 Task: Add an event with the title Marketing Campaign Execution and Performance Evaluation, date '2024/03/28', time 7:30 AM to 9:30 AMand add a description: The AGM will conclude with a summary of the key outcomes, decisions, and action points discussed during the meeting. It will also provide a glimpse into the organization's strategic priorities and initiatives for the upcoming year. Attendees will leave with a clear understanding of the organization's performance, direction, and the shared commitment to its success.Select event color  Blueberry . Add location for the event as: 456 Reina Sofia Museum, Madrid, Spain, logged in from the account softage.5@softage.netand send the event invitation to softage.9@softage.net and softage.10@softage.net. Set a reminder for the event Daily
Action: Mouse moved to (40, 118)
Screenshot: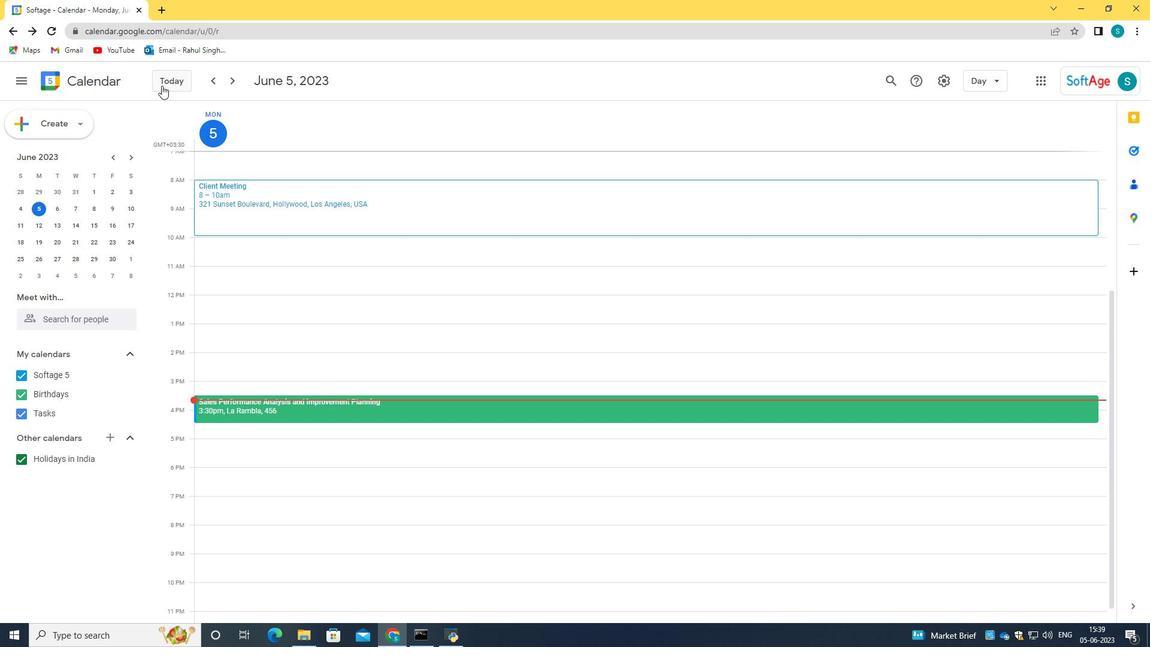 
Action: Mouse pressed left at (40, 118)
Screenshot: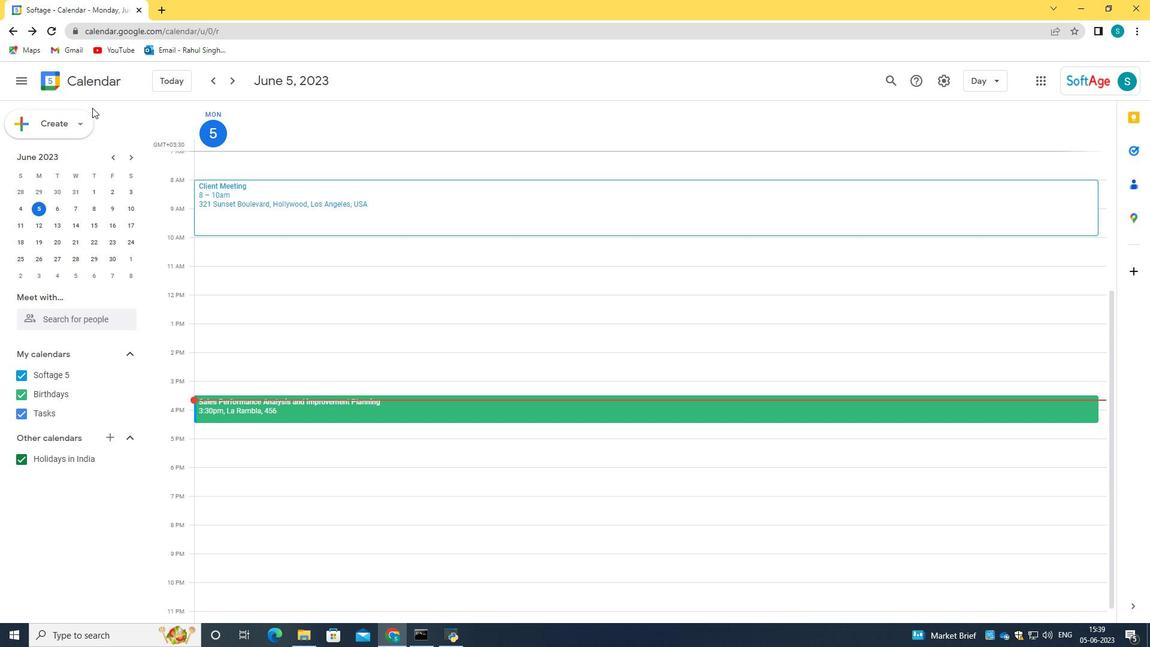 
Action: Mouse moved to (42, 130)
Screenshot: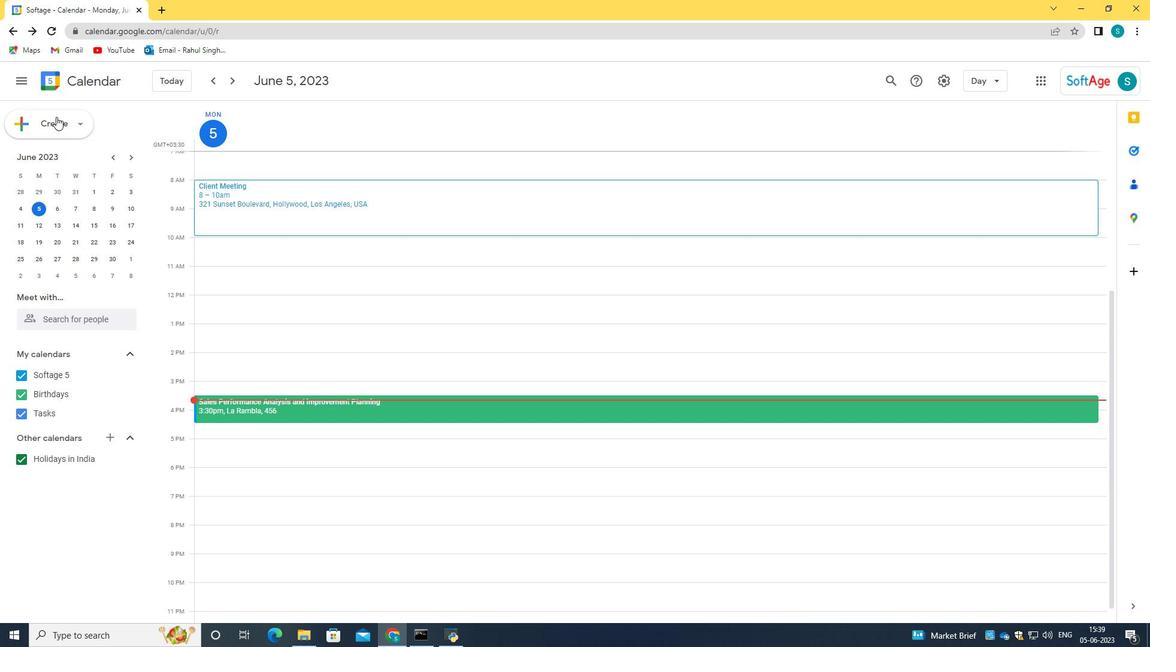 
Action: Mouse pressed left at (42, 130)
Screenshot: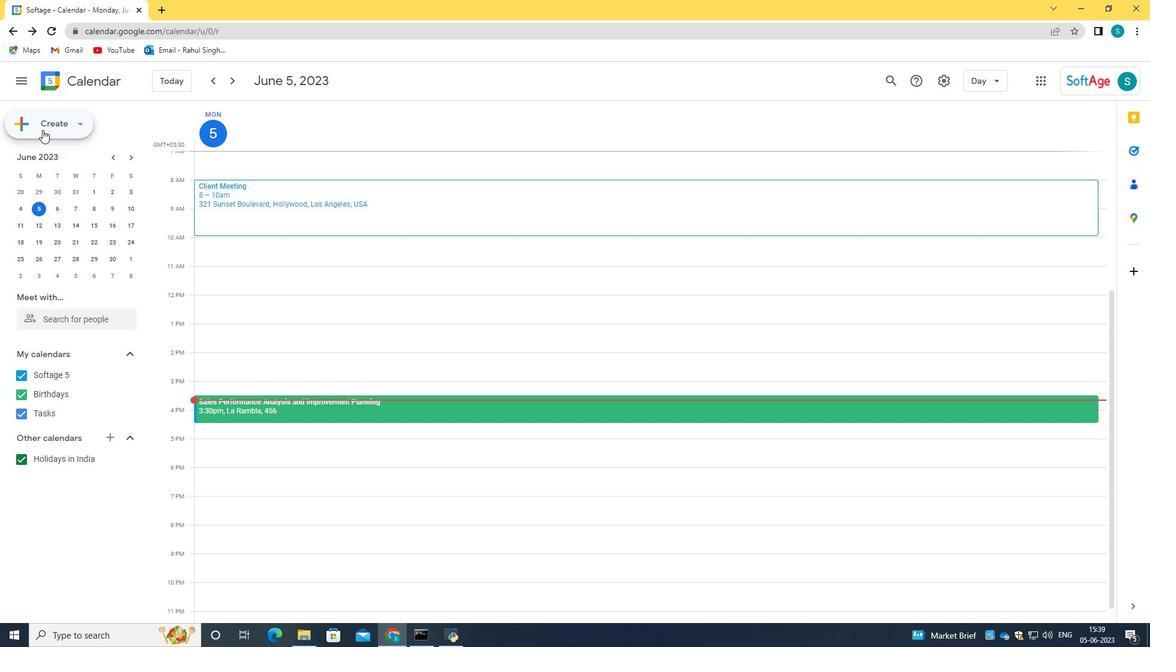 
Action: Mouse moved to (64, 161)
Screenshot: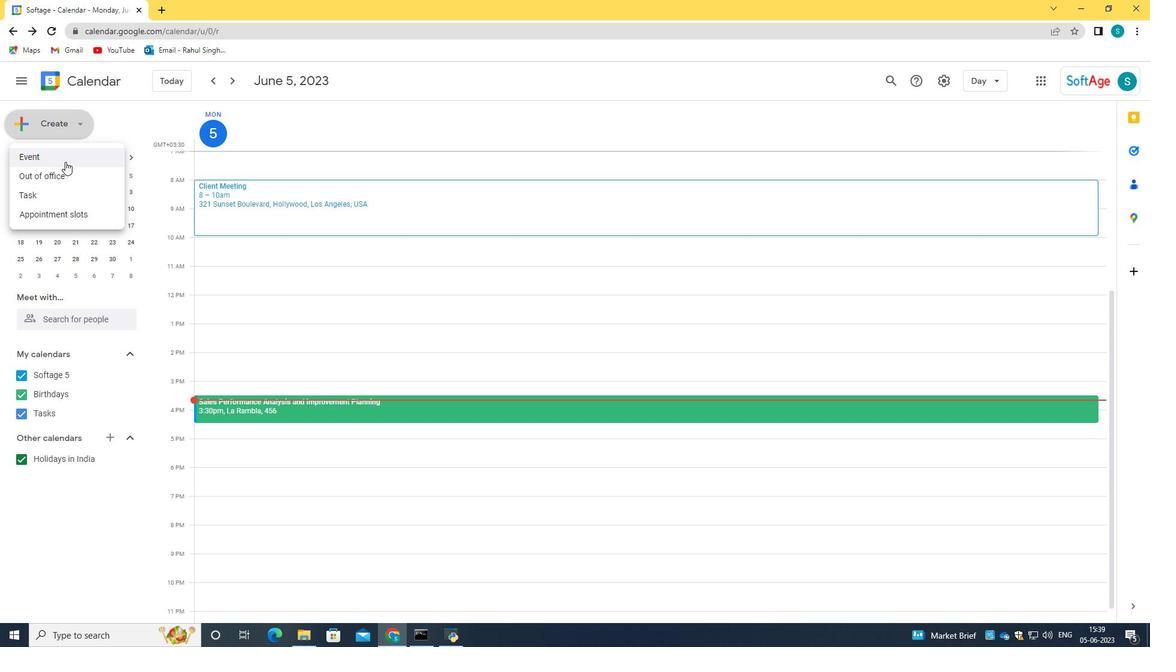 
Action: Mouse pressed left at (64, 161)
Screenshot: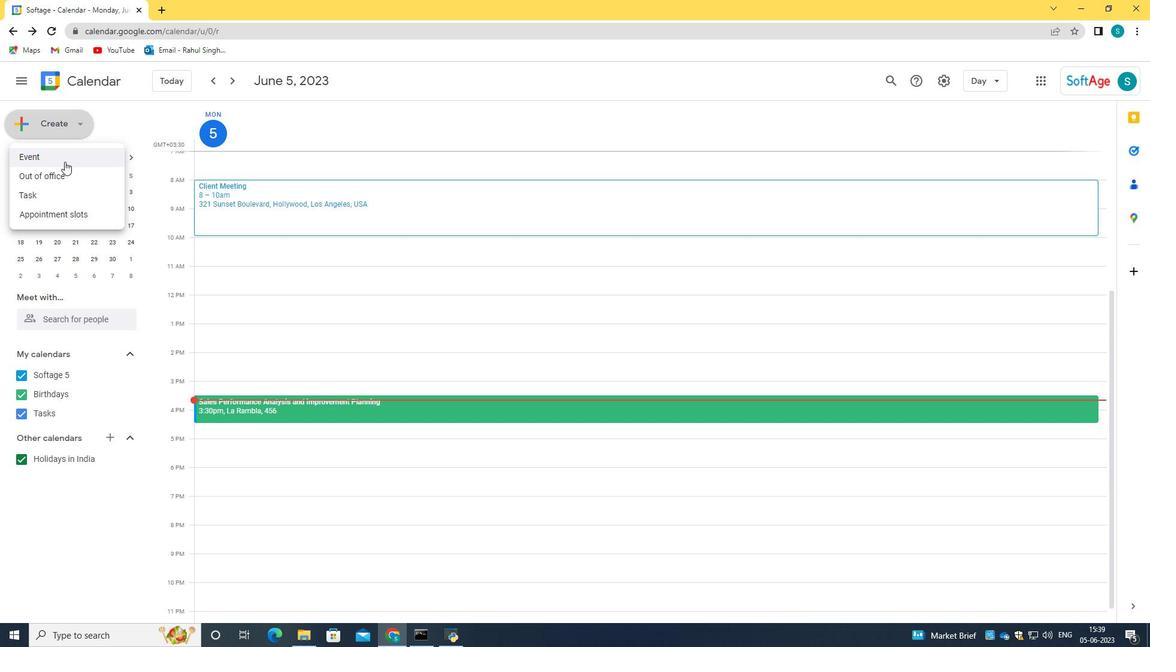 
Action: Mouse moved to (678, 482)
Screenshot: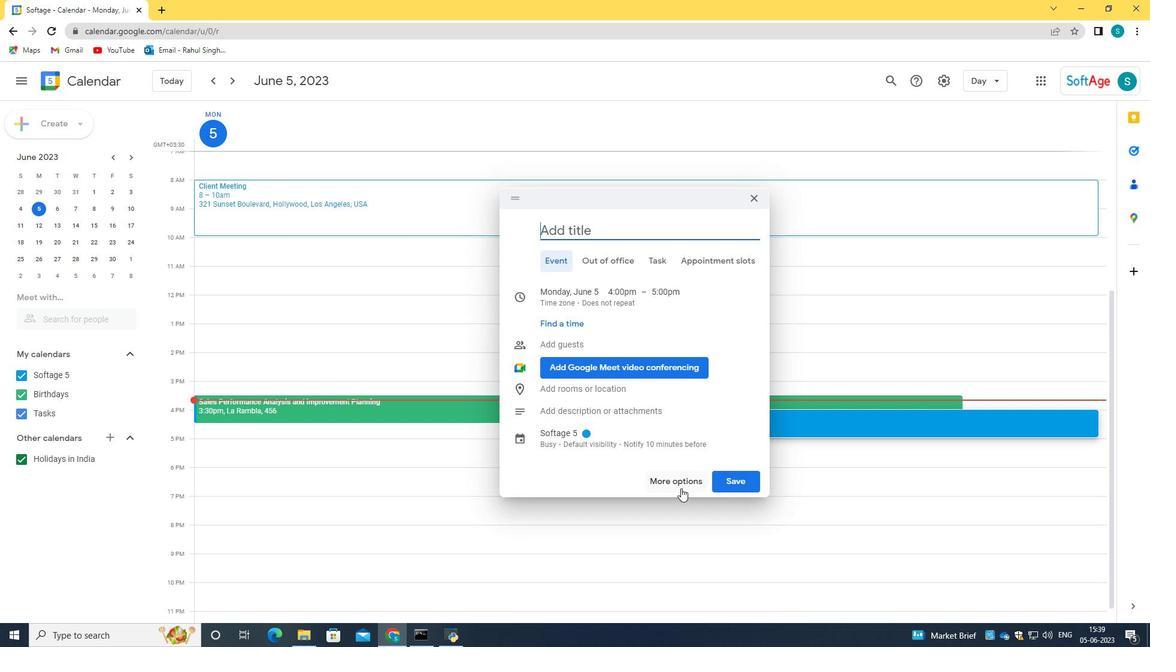 
Action: Mouse pressed left at (678, 482)
Screenshot: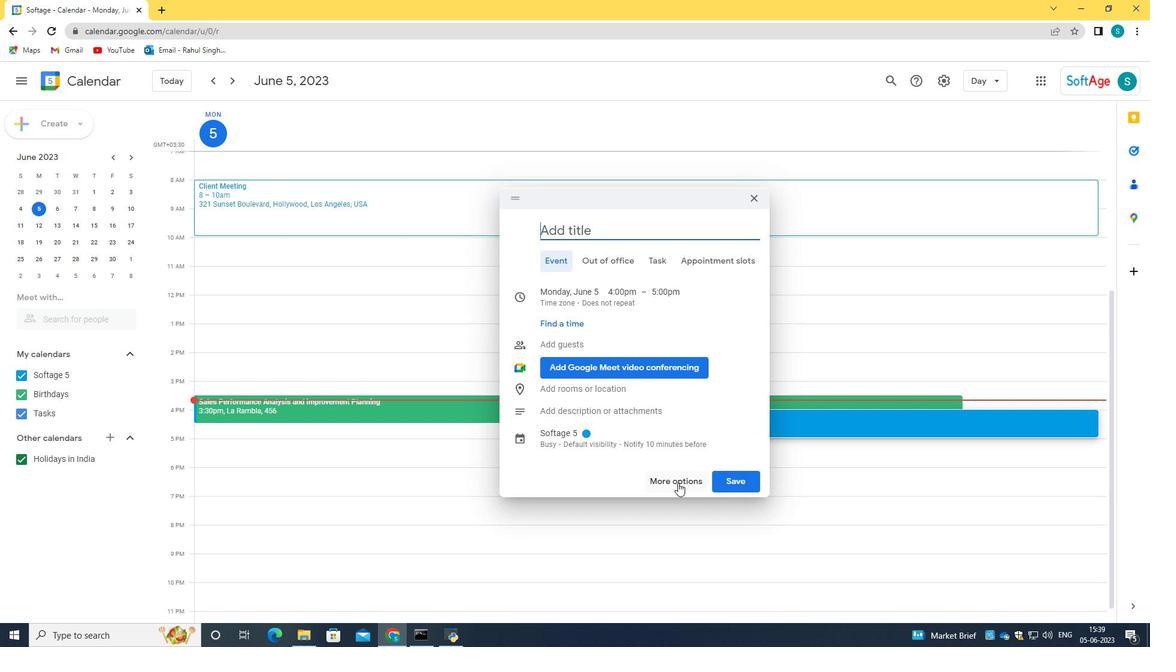 
Action: Mouse moved to (135, 85)
Screenshot: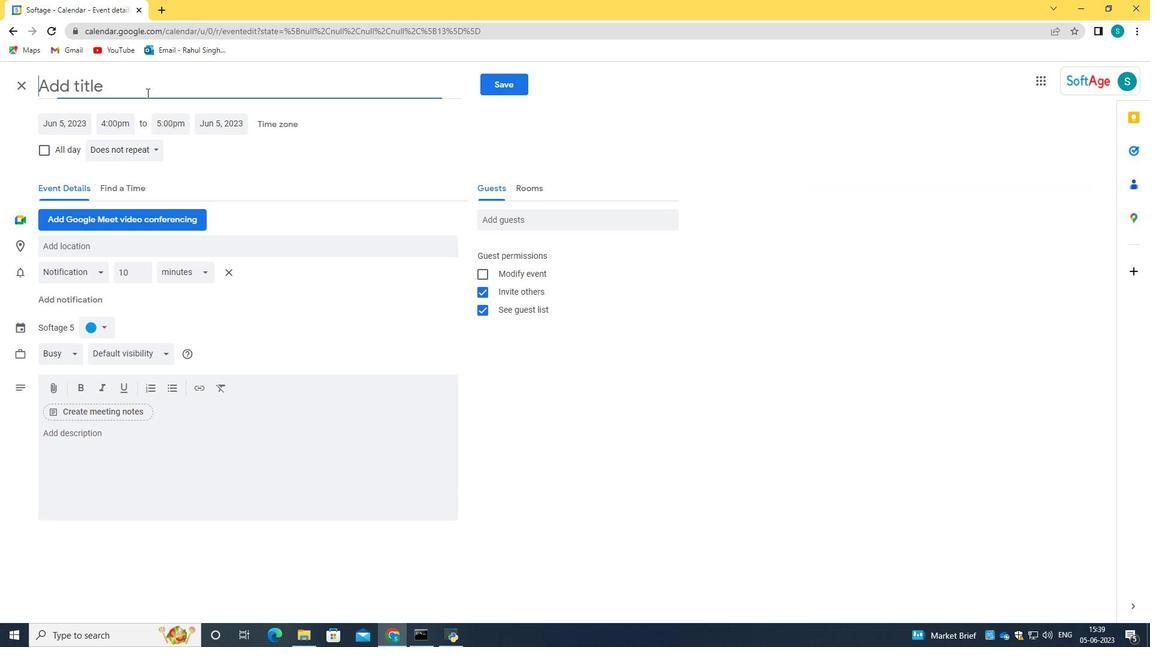 
Action: Mouse pressed left at (135, 85)
Screenshot: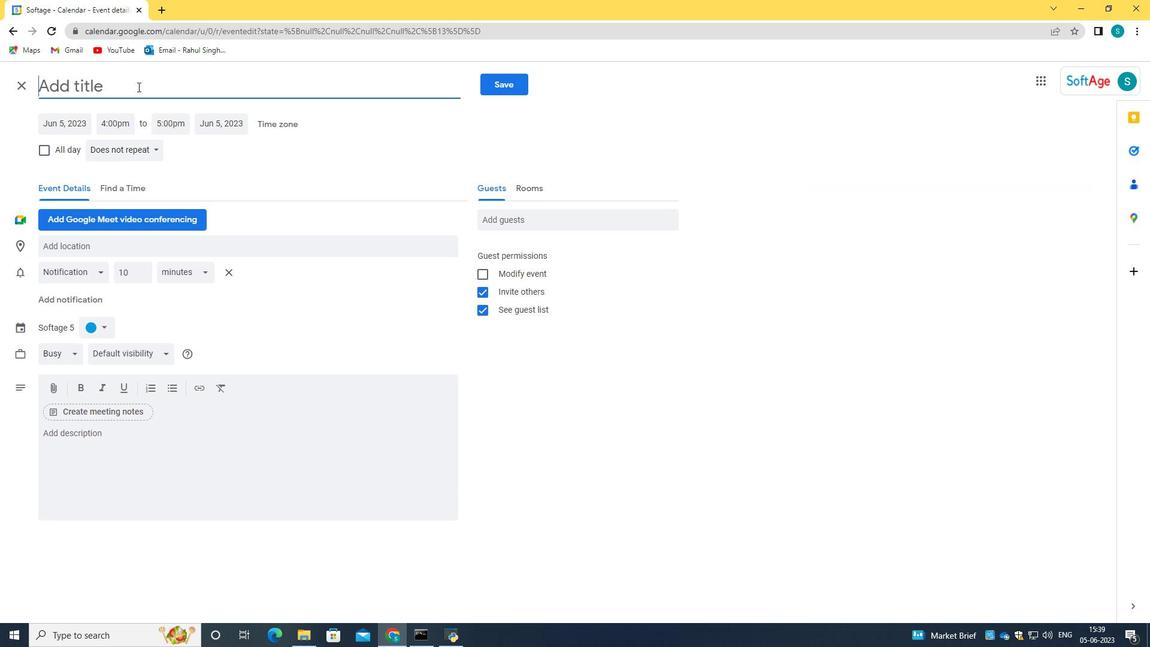 
Action: Key pressed <Key.caps_lock>M<Key.caps_lock>arkett<Key.backspace>ing<Key.space><Key.caps_lock>CAM<Key.backspace><Key.backspace><Key.caps_lock>ampaign<Key.space><Key.caps_lock>E<Key.caps_lock>xecutin<Key.backspace>on<Key.space><Key.caps_lock><Key.caps_lock>and<Key.space><Key.caps_lock>P<Key.caps_lock>erfoem<Key.backspace><Key.backspace>rmacne<Key.space><Key.backspace><Key.backspace><Key.backspace><Key.backspace>c<Key.backspace>nce<Key.space><Key.caps_lock>E<Key.caps_lock>valuation
Screenshot: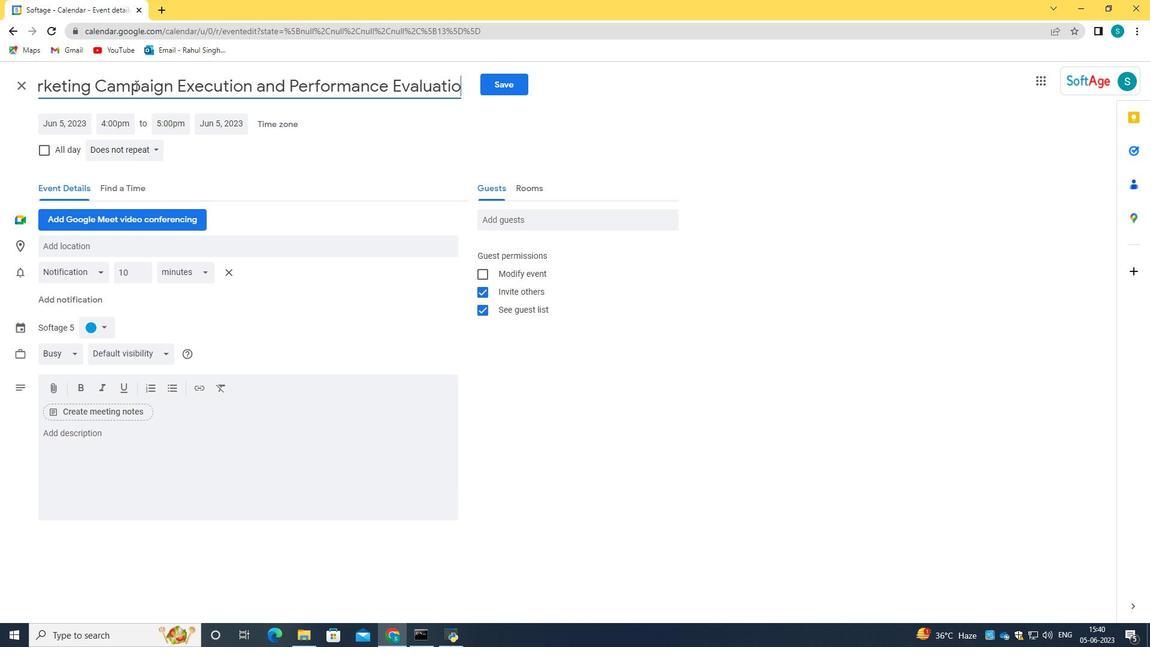 
Action: Mouse moved to (58, 122)
Screenshot: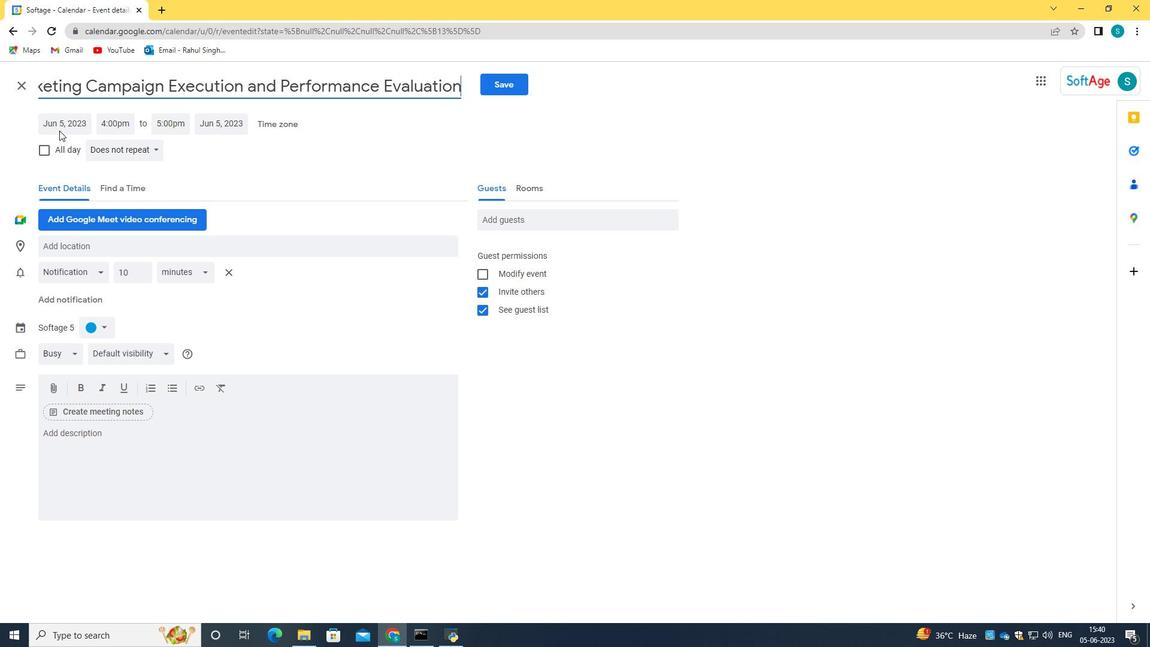 
Action: Mouse pressed left at (58, 122)
Screenshot: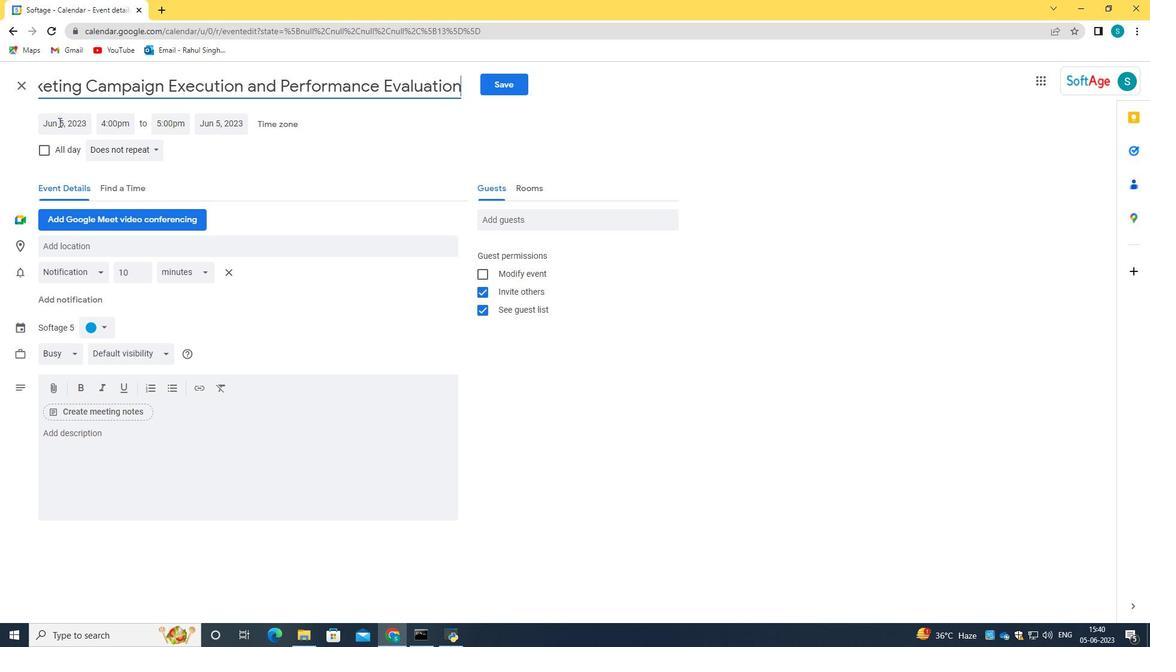 
Action: Key pressed 2024/03/28<Key.tab>07<Key.shift_r>:30am<Key.tab>09<Key.shift_r>:30<Key.space>am
Screenshot: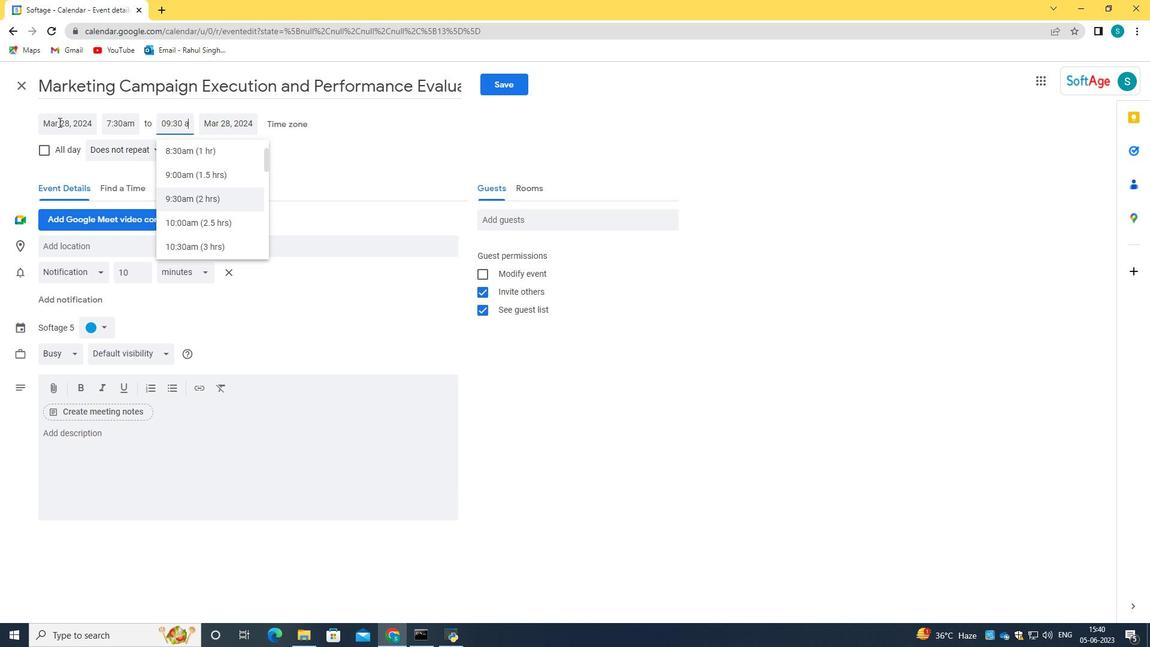 
Action: Mouse moved to (348, 152)
Screenshot: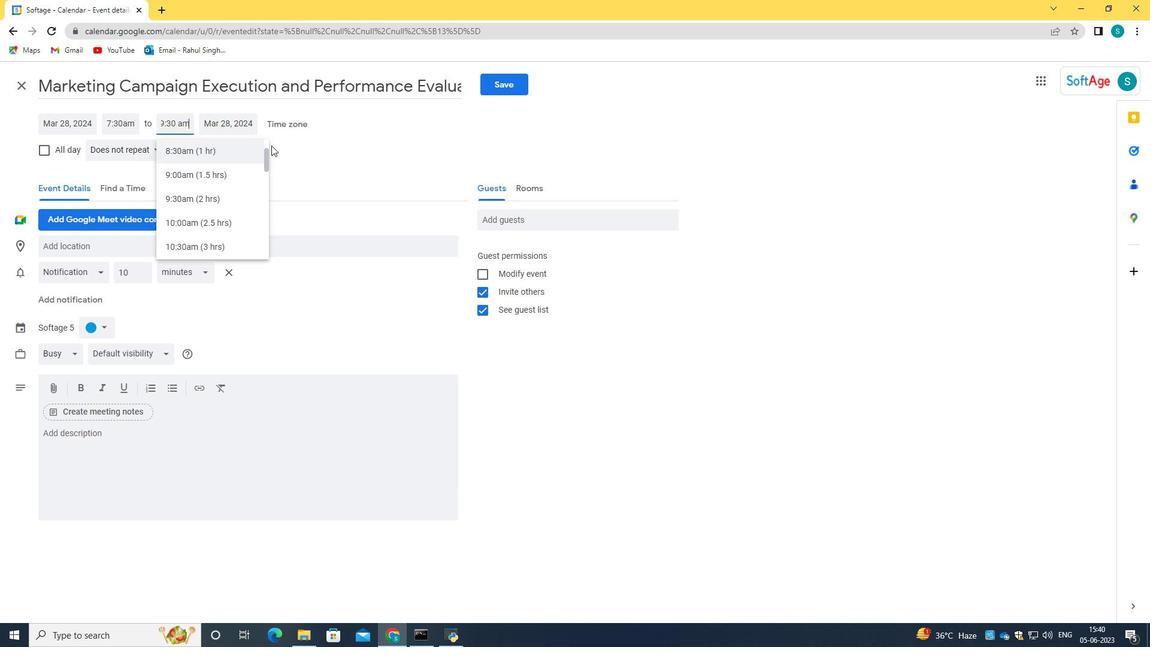 
Action: Mouse pressed left at (348, 152)
Screenshot: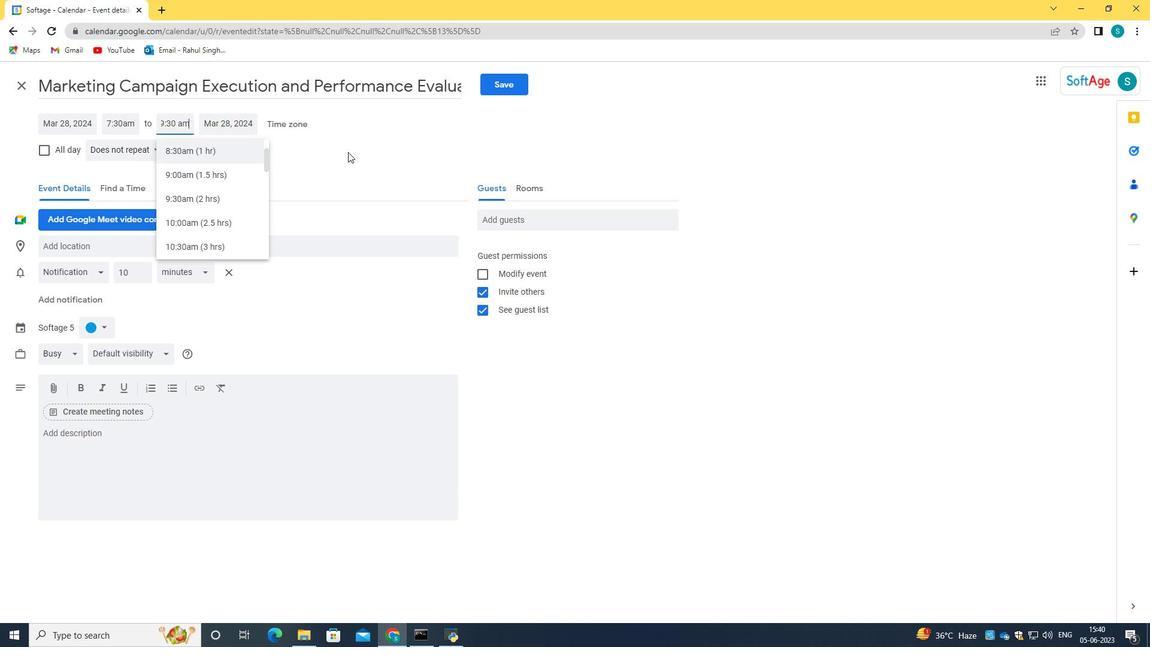 
Action: Mouse moved to (191, 122)
Screenshot: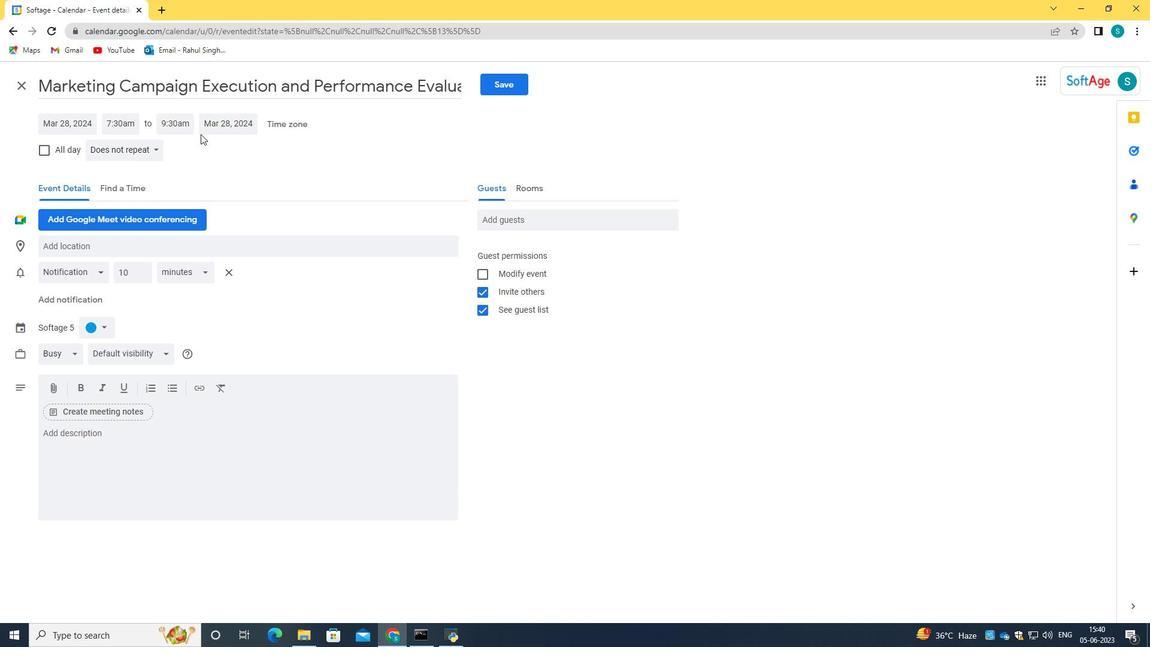 
Action: Mouse pressed left at (191, 122)
Screenshot: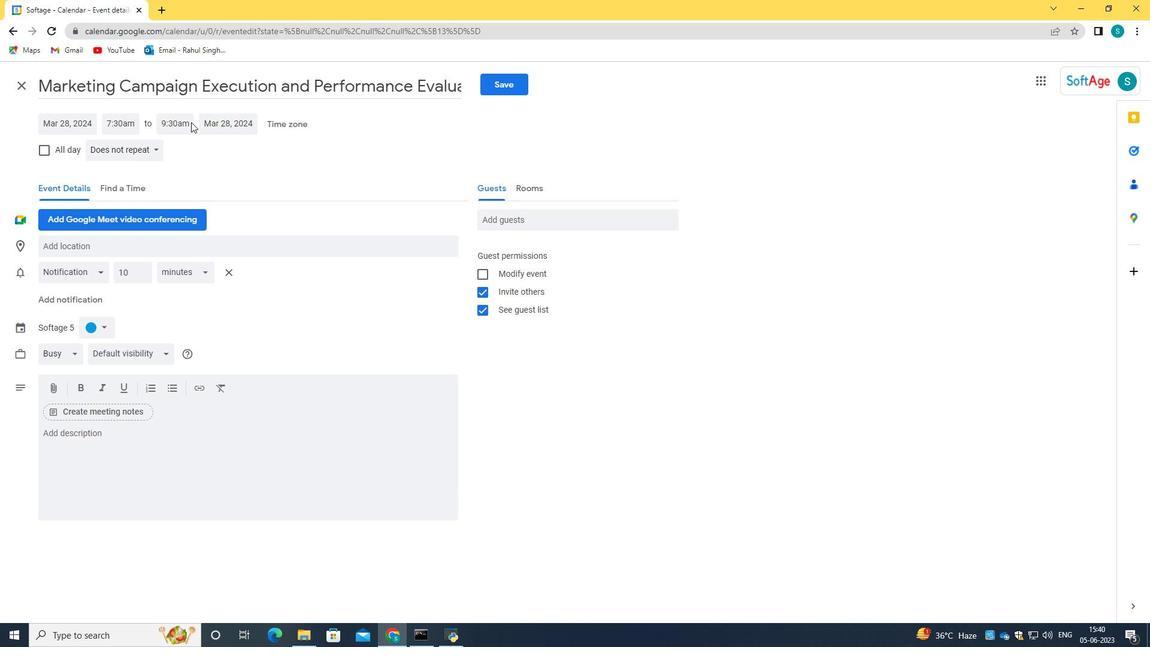
Action: Mouse moved to (203, 200)
Screenshot: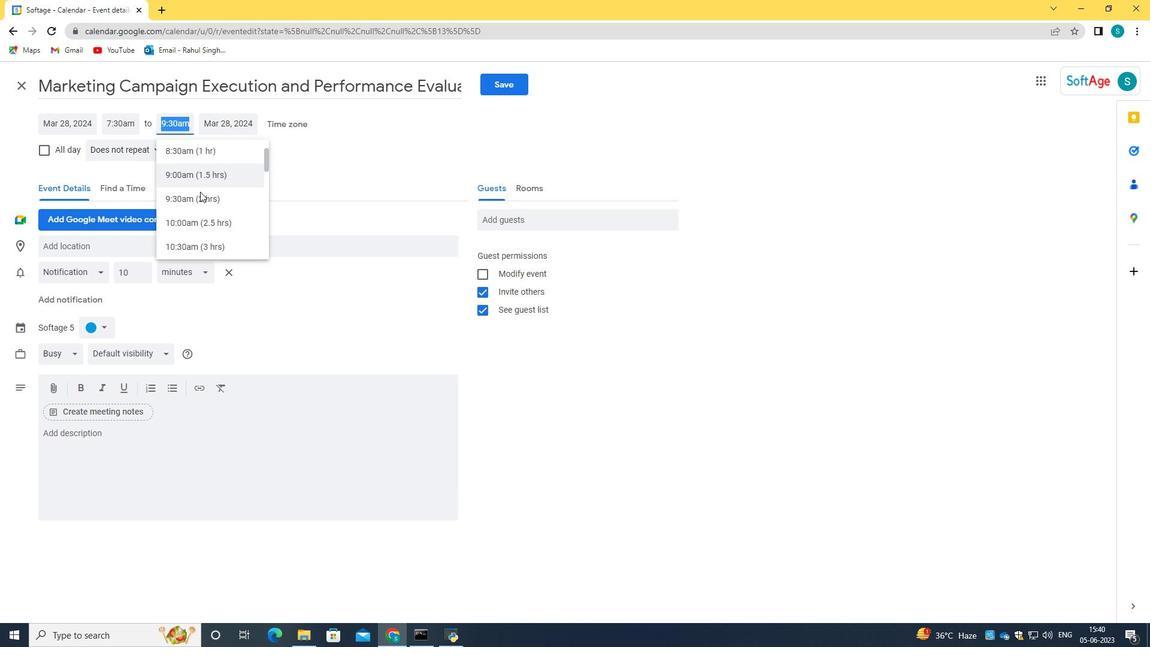 
Action: Mouse pressed left at (203, 200)
Screenshot: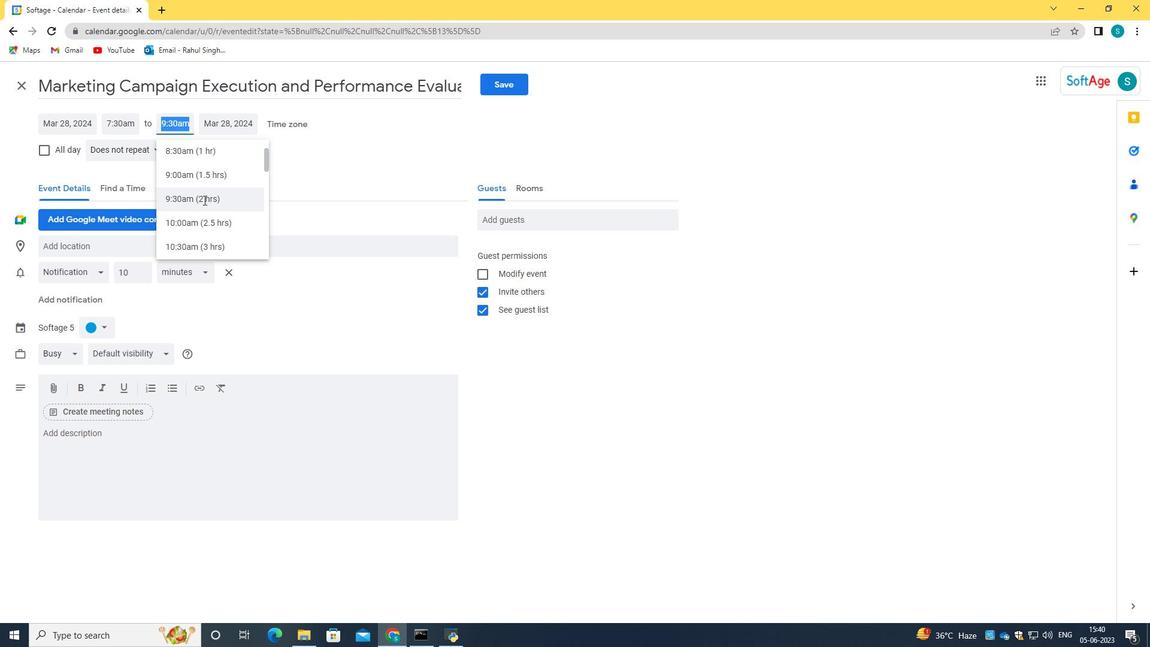 
Action: Mouse moved to (263, 156)
Screenshot: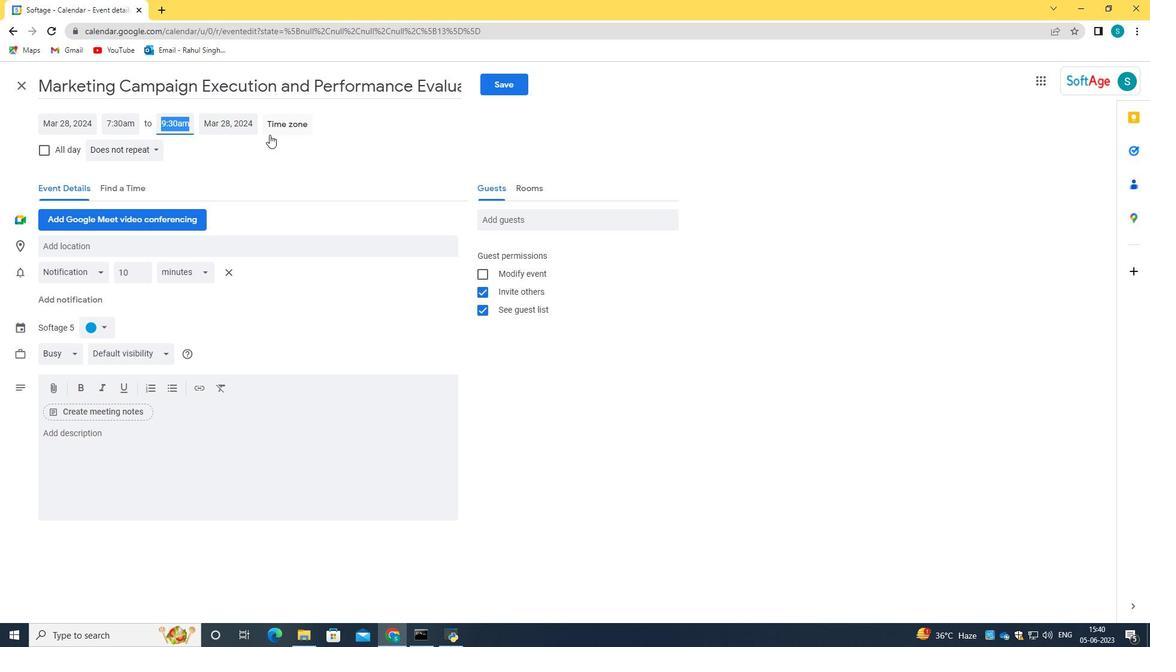 
Action: Mouse pressed left at (263, 156)
Screenshot: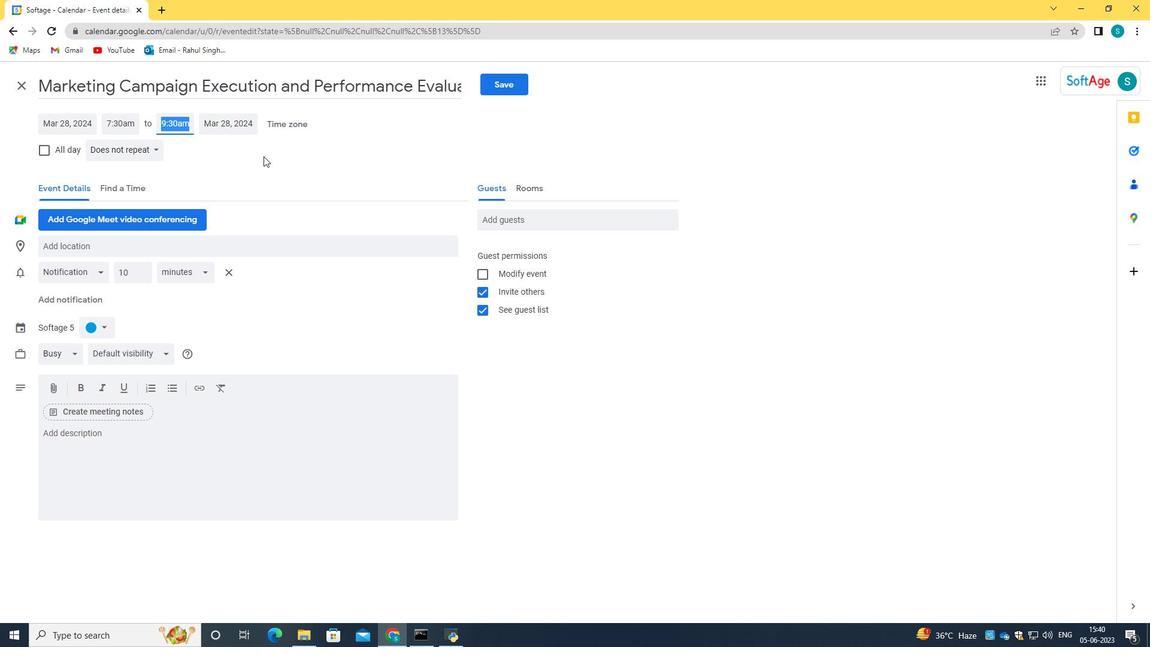 
Action: Mouse moved to (106, 461)
Screenshot: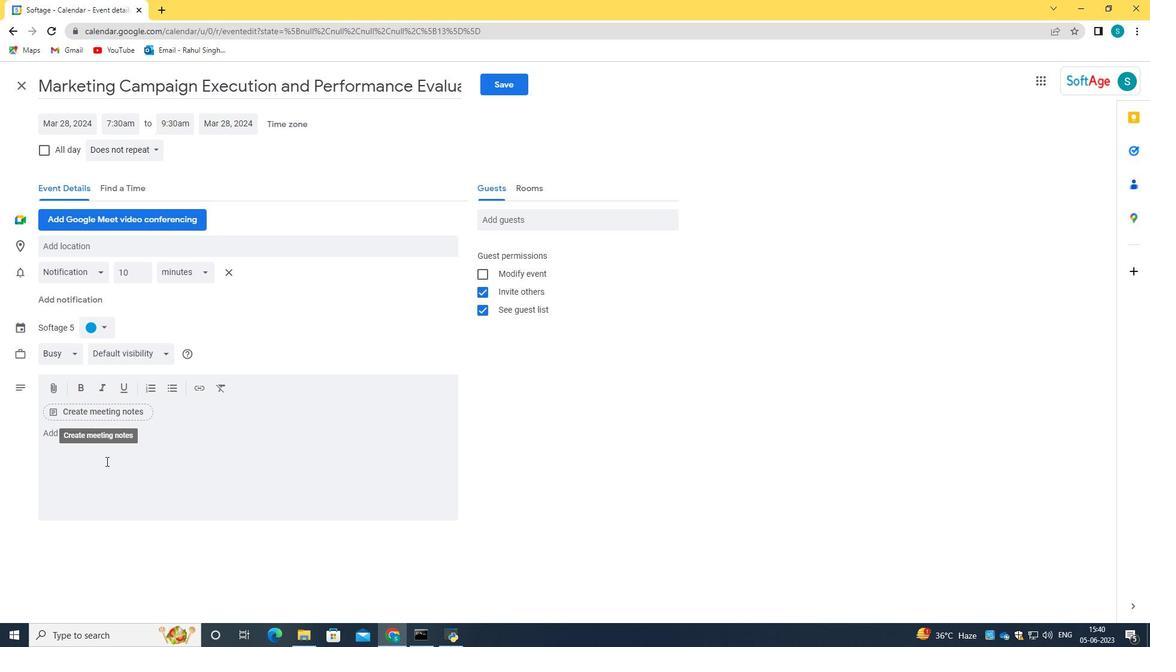
Action: Mouse pressed left at (106, 461)
Screenshot: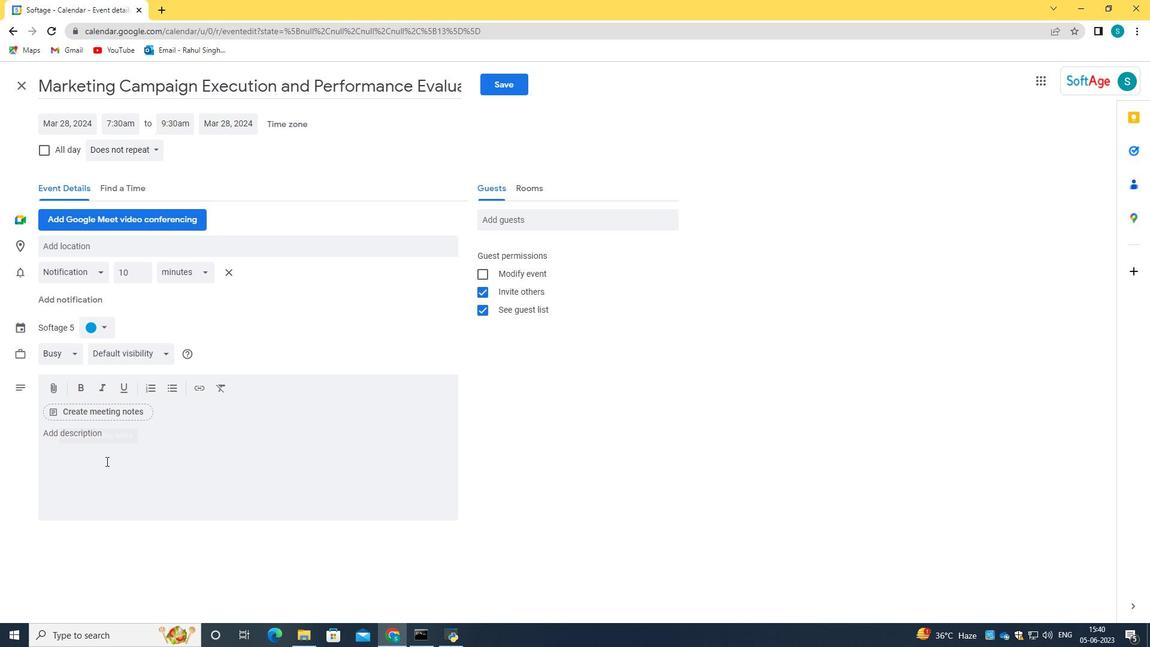 
Action: Key pressed <Key.caps_lock>T<Key.caps_lock>he<Key.space><Key.caps_lock>G<Key.backspace>AGM<Key.space><Key.caps_lock>will<Key.space>conclude<Key.space>with<Key.space>a<Key.space>summary<Key.space>of<Key.space>the<Key.space>key<Key.space>outcomes,<Key.space>decisions,<Key.space>and<Key.space>action<Key.space>points<Key.space>discussed<Key.space>during<Key.space>the<Key.space>mmet<Key.backspace><Key.backspace><Key.backspace>et<Key.backspace>eting<Key.space>.<Key.space><Key.caps_lock>I<Key.caps_lock>t<Key.space>will<Key.space>also<Key.space>provide<Key.space>glimpse<Key.space>into<Key.space>the<Key.space>organization's<Key.space><Key.caps_lock><Key.caps_lock>strategic<Key.space>priort<Key.backspace>ities<Key.space>and<Key.space>intiv<Key.backspace><Key.backspace>itiv<Key.backspace>ves<Key.space>for<Key.space><Key.backspace><Key.backspace><Key.backspace><Key.backspace><Key.backspace><Key.backspace><Key.backspace><Key.backspace><Key.backspace><Key.backspace><Key.backspace><Key.backspace>itiv<Key.backspace>atives<Key.space>for<Key.space>the<Key.space>upcoming<Key.space>year.<Key.space><Key.caps_lock>A<Key.caps_lock>ttendess<Key.space><Key.backspace><Key.backspace><Key.backspace><Key.backspace>ees<Key.space>will<Key.space>leave<Key.space>f<Key.backspace>with<Key.space>a<Key.space>clear<Key.space>understanding<Key.space>of<Key.space>the<Key.space>organization's<Key.space>performance,<Key.space>direction<Key.space>and<Key.space>the<Key.space>shared<Key.space>commitment<Key.space>to<Key.space>its<Key.space>success.
Screenshot: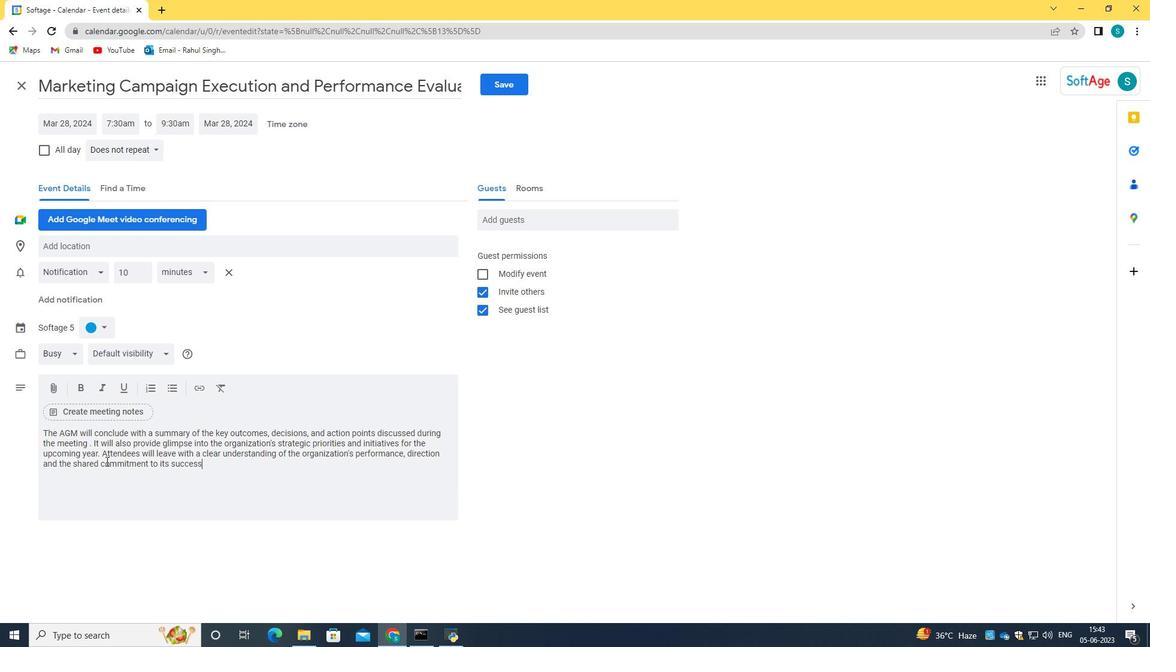 
Action: Mouse moved to (95, 329)
Screenshot: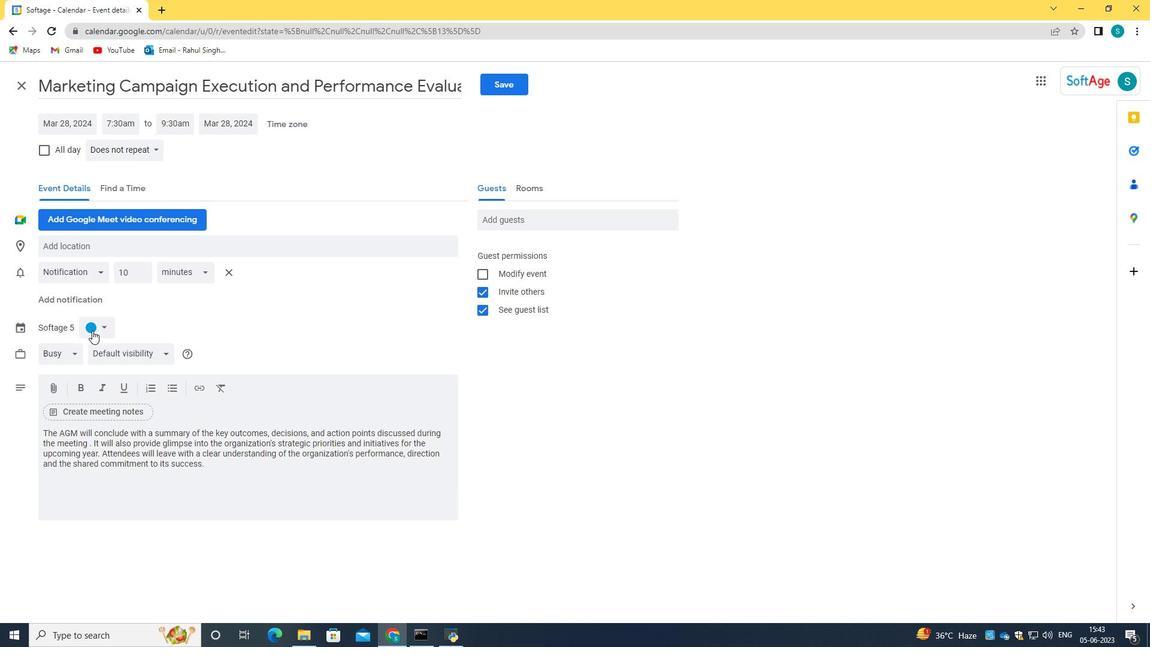 
Action: Mouse pressed left at (95, 329)
Screenshot: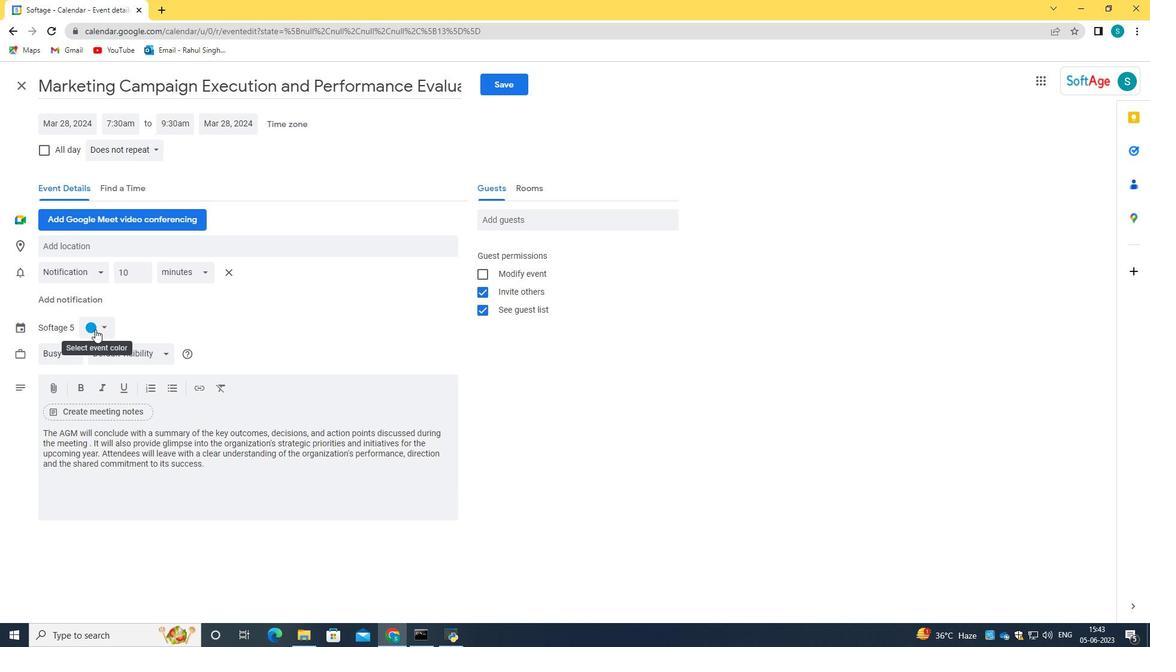 
Action: Mouse moved to (104, 372)
Screenshot: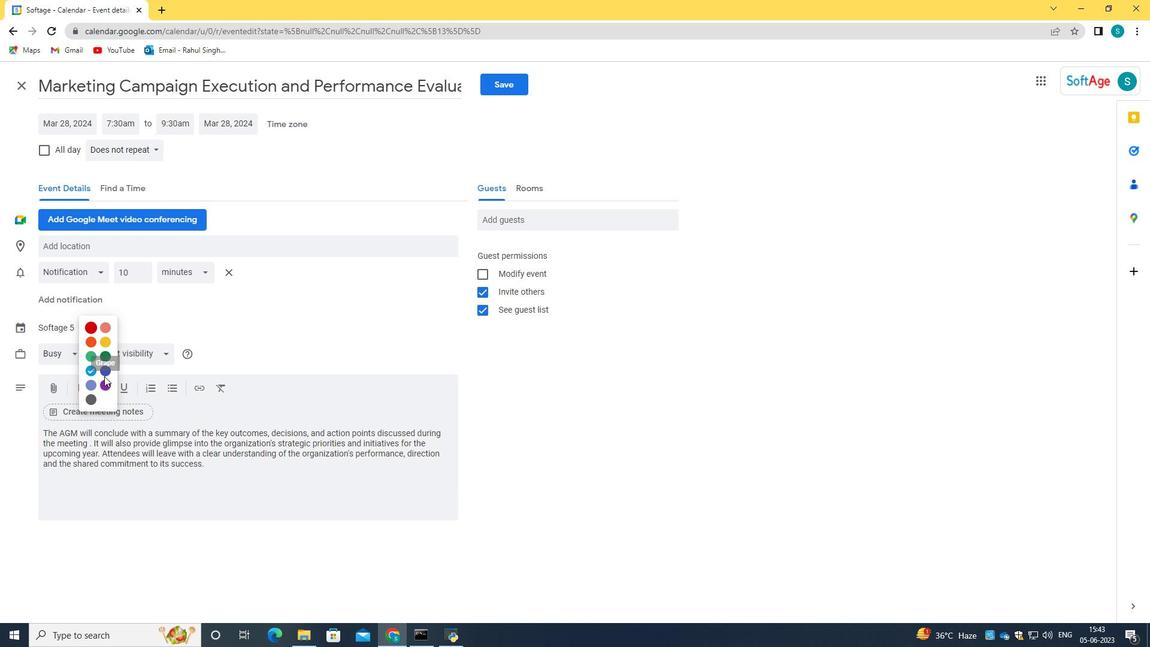 
Action: Mouse pressed left at (104, 372)
Screenshot: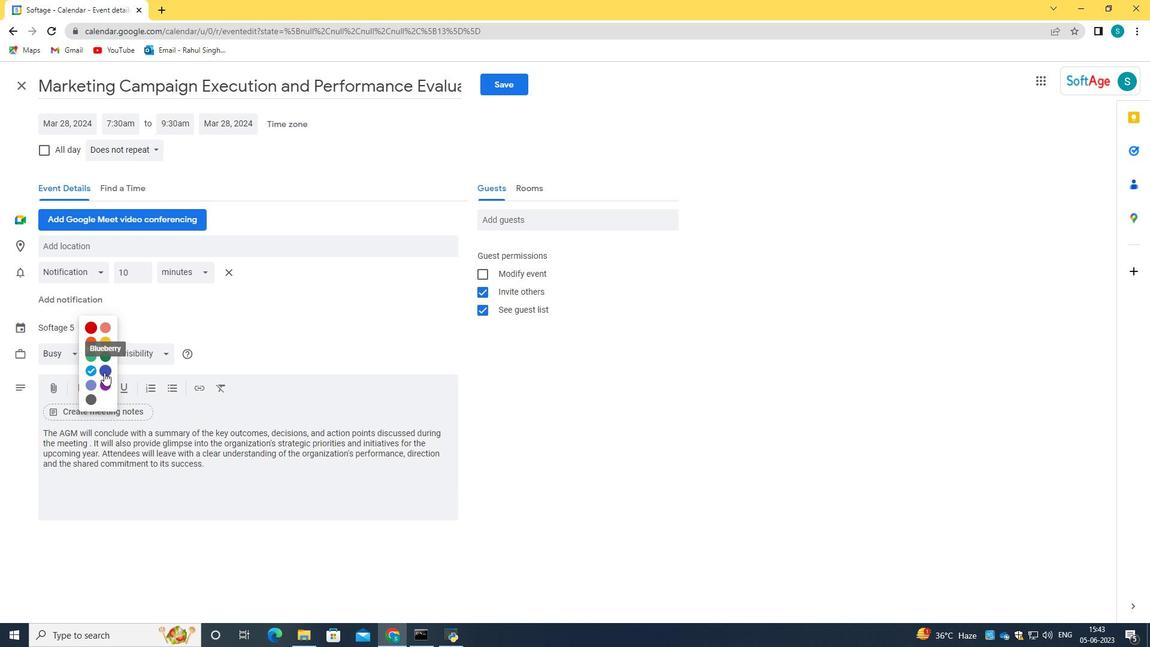 
Action: Mouse moved to (102, 245)
Screenshot: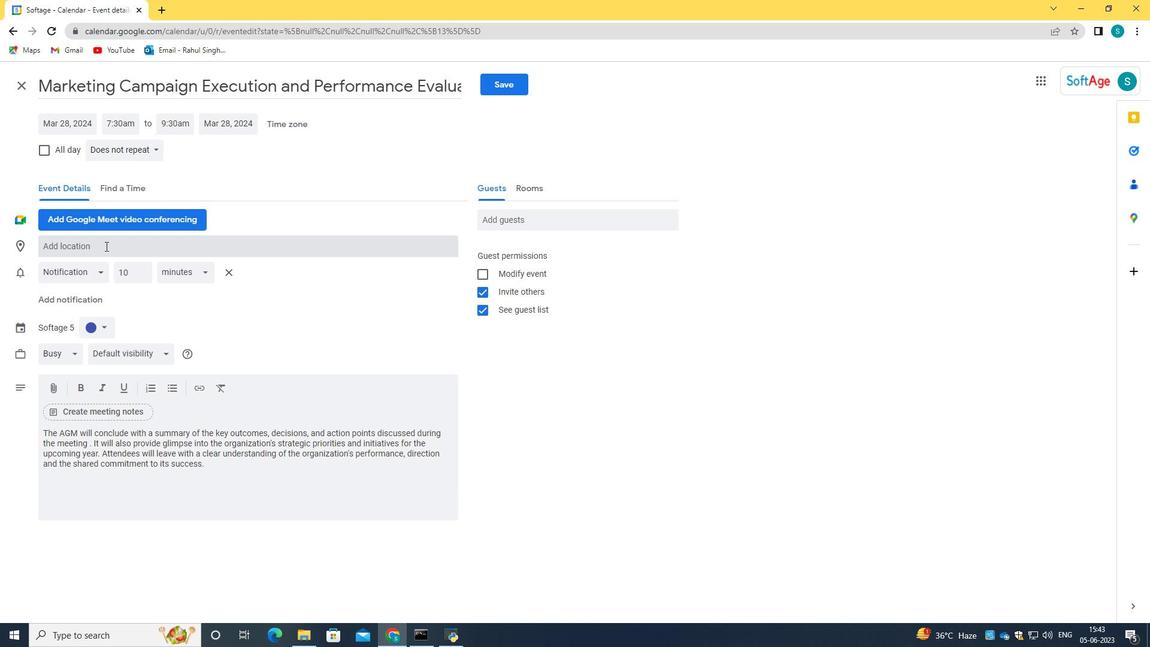
Action: Mouse pressed left at (102, 245)
Screenshot: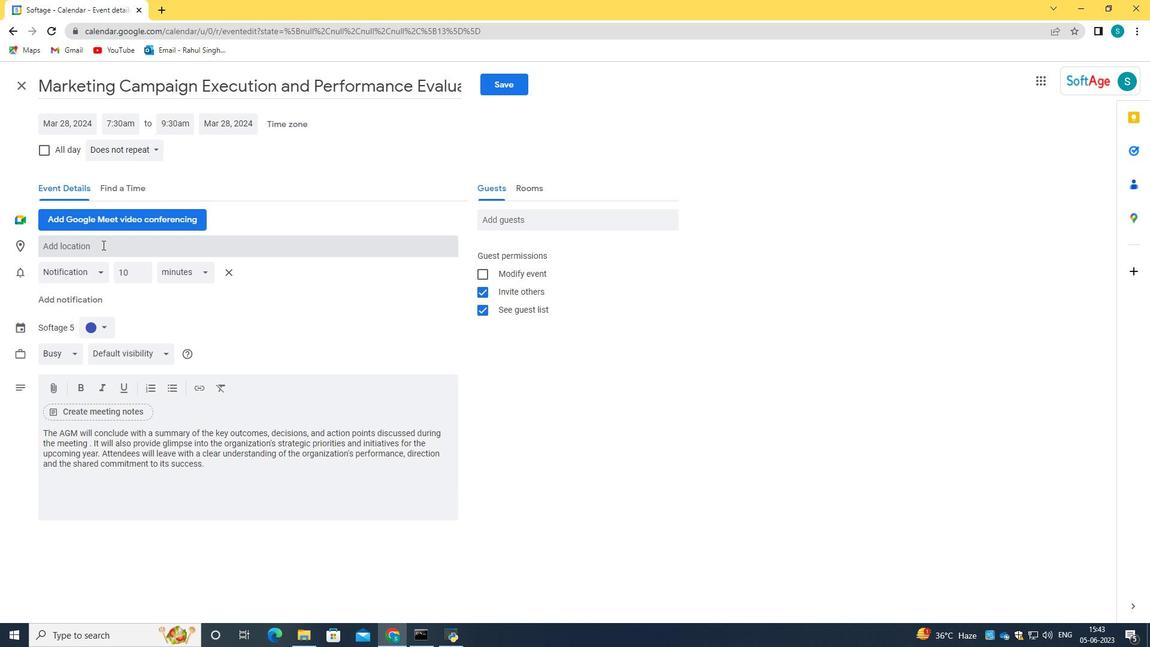 
Action: Key pressed 3<Key.backspace>456<Key.space><Key.caps_lock>R<Key.caps_lock>eina<Key.space><Key.caps_lock>S<Key.caps_lock>ofia<Key.space>m<Key.caps_lock><Key.backspace>M<Key.caps_lock>useum,<Key.space><Key.caps_lock>M<Key.caps_lock>adrid<Key.space><Key.backspace>,<Key.space>s<Key.backspace><Key.caps_lock>S<Key.caps_lock>pain<Key.enter>
Screenshot: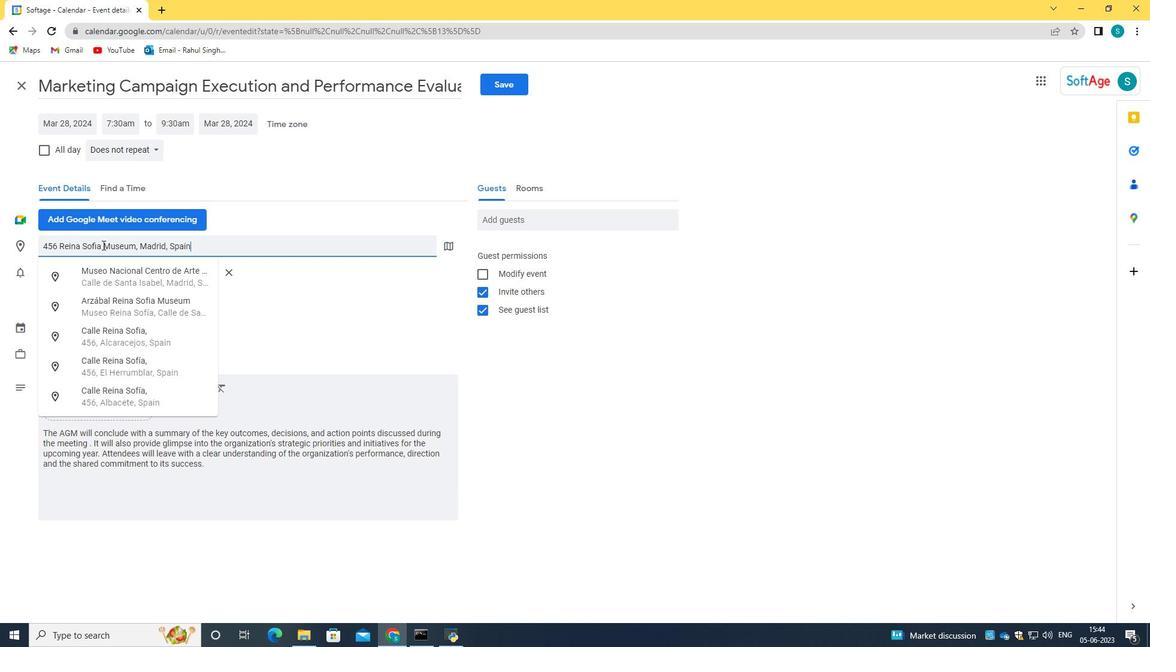 
Action: Mouse moved to (527, 224)
Screenshot: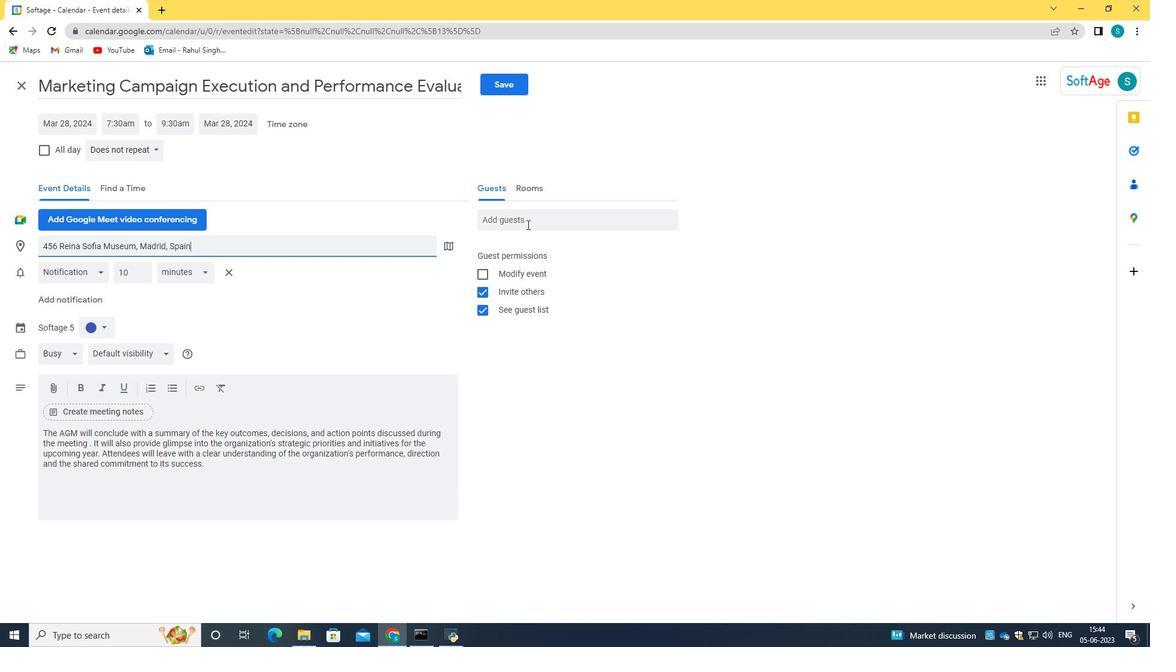 
Action: Mouse pressed left at (527, 224)
Screenshot: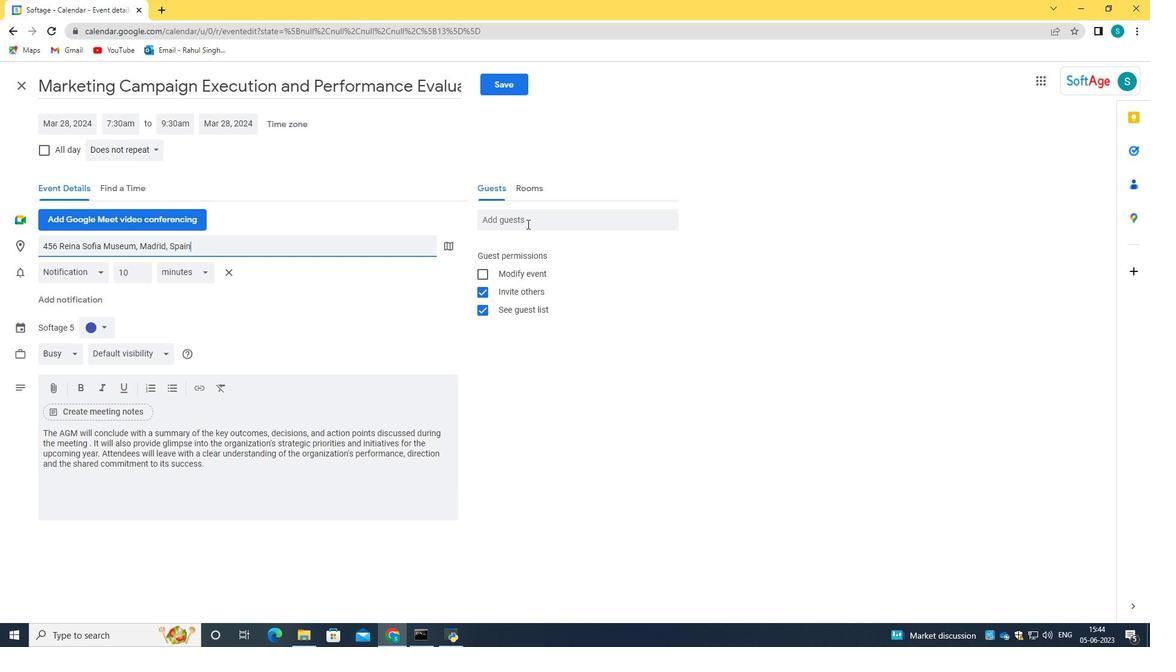 
Action: Key pressed softage.9<Key.shift>@softage.net<Key.tab>softage.10<Key.shift>@softage.net
Screenshot: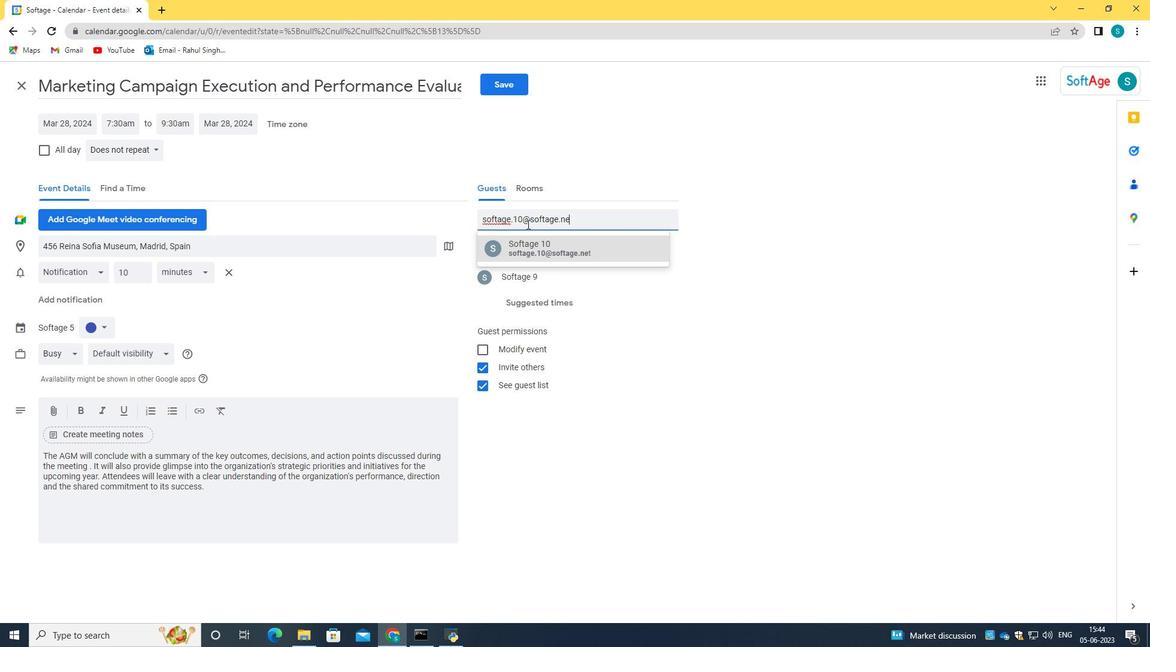 
Action: Mouse moved to (566, 242)
Screenshot: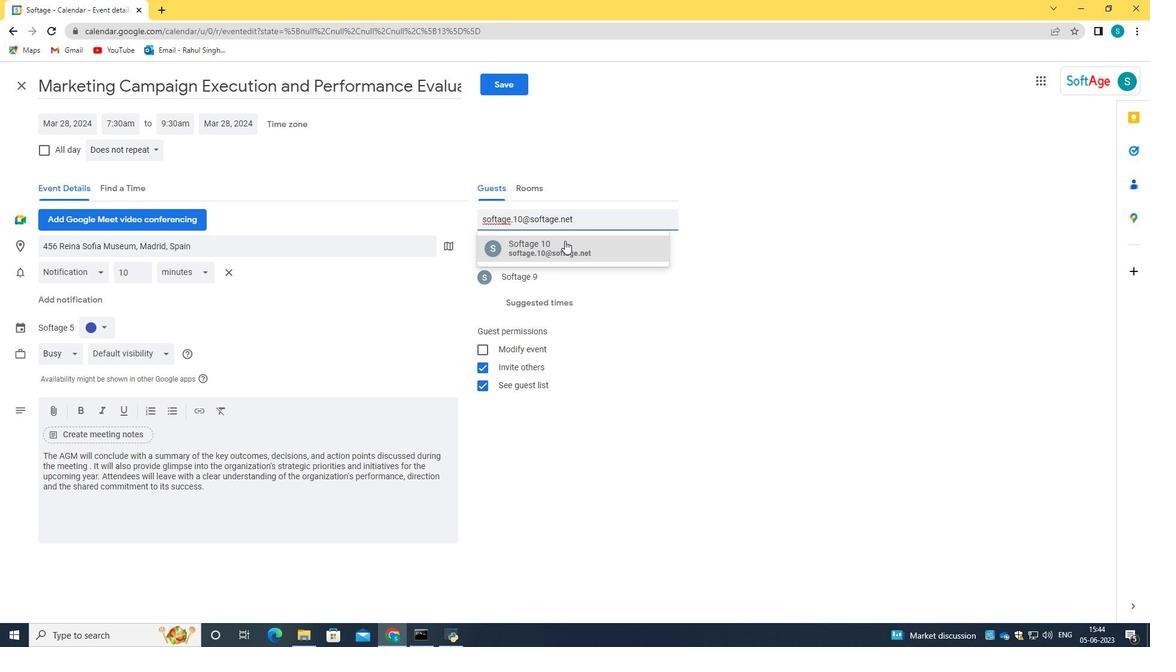 
Action: Mouse pressed left at (566, 242)
Screenshot: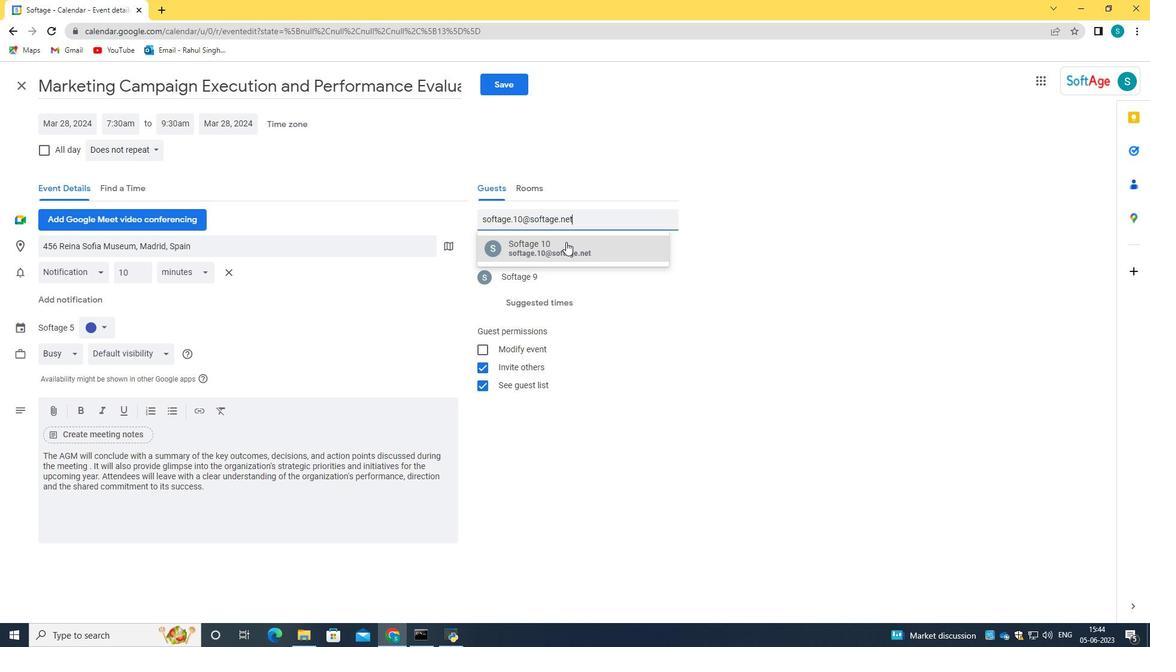 
Action: Mouse moved to (124, 148)
Screenshot: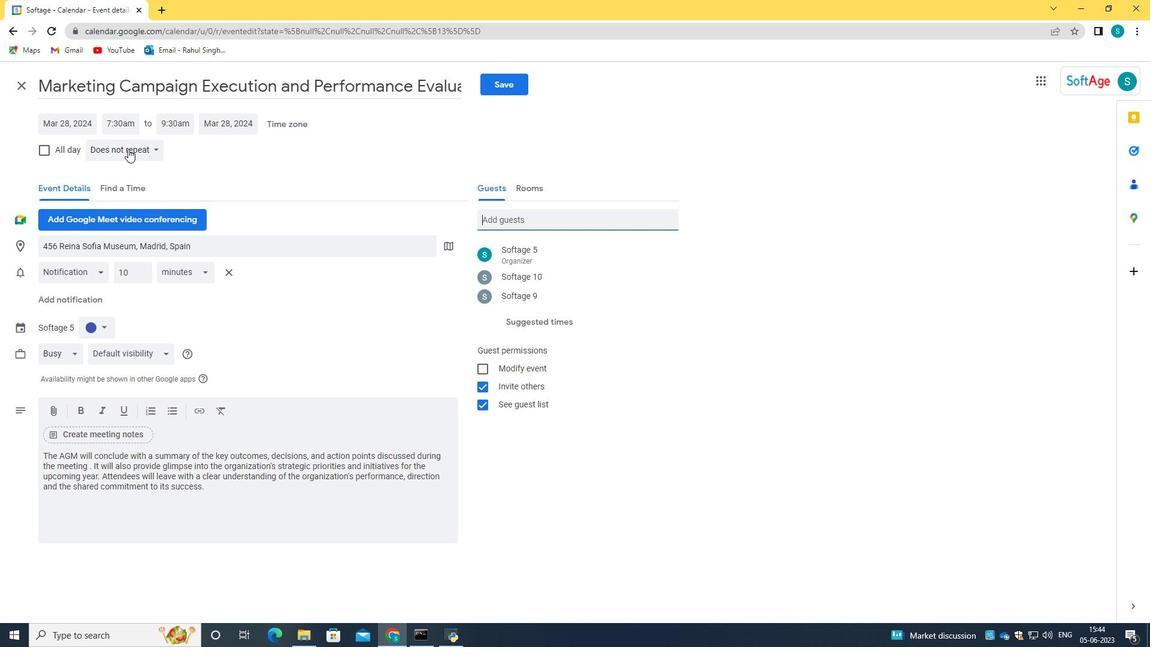 
Action: Mouse pressed left at (124, 148)
Screenshot: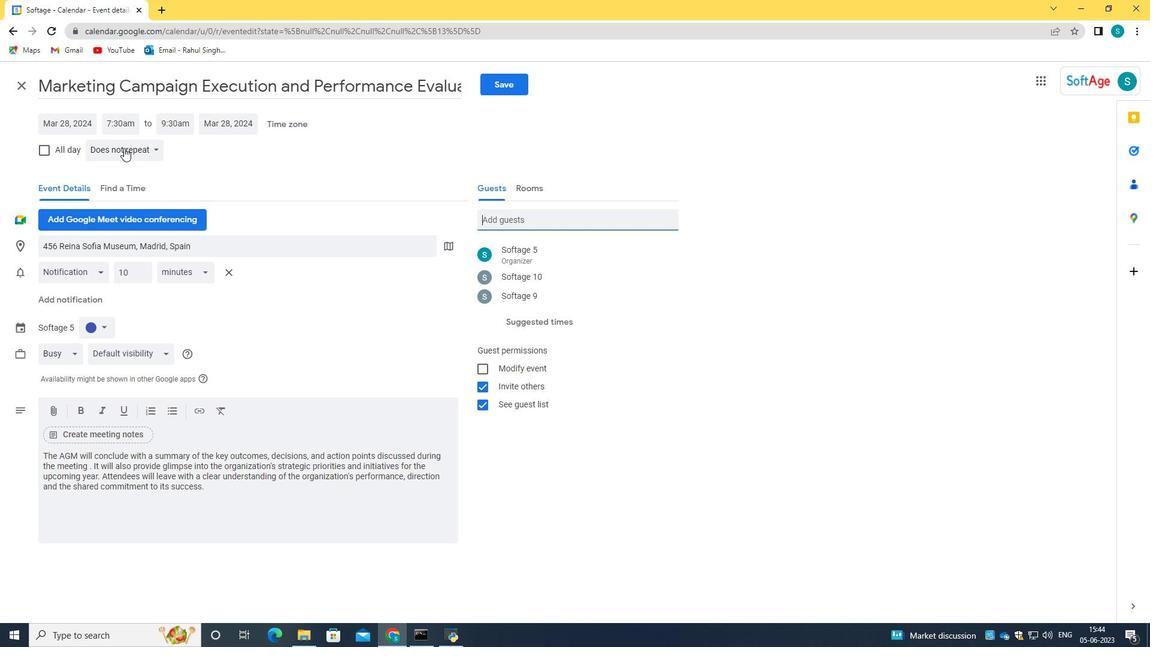 
Action: Mouse moved to (132, 180)
Screenshot: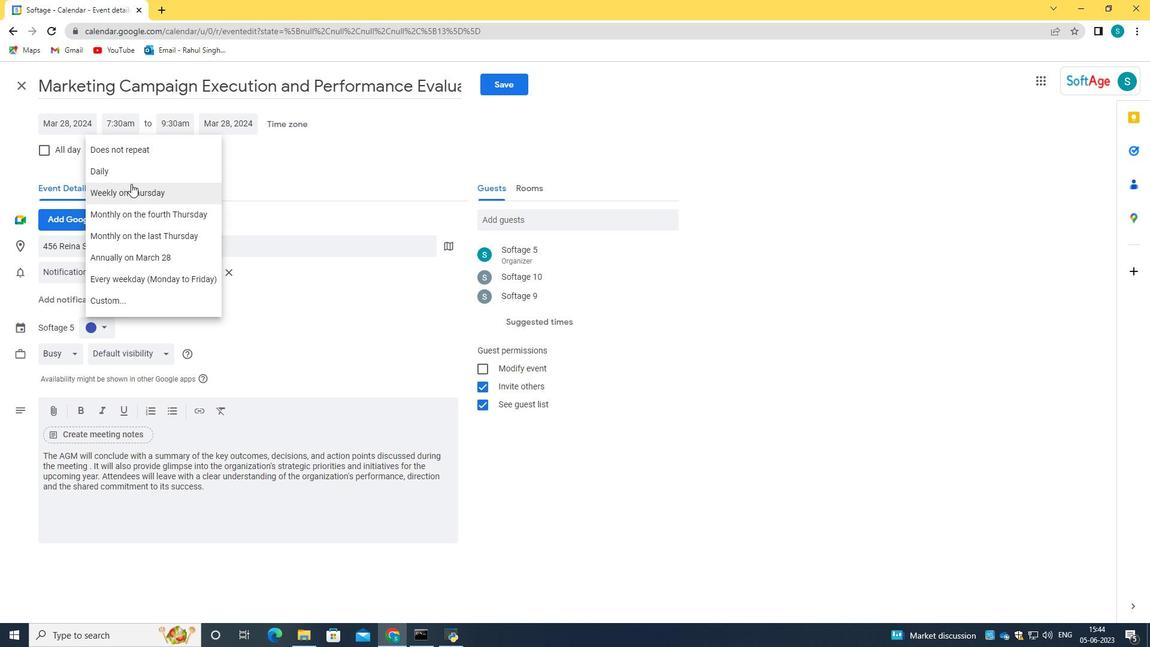 
Action: Mouse pressed left at (132, 180)
Screenshot: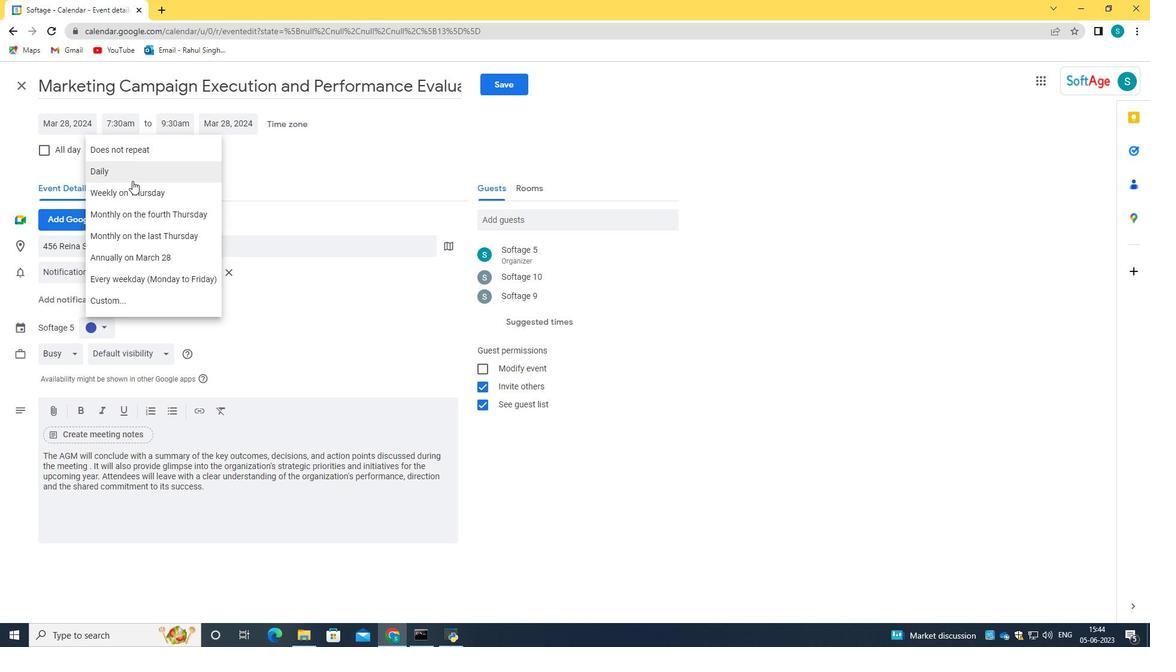
Action: Mouse moved to (493, 81)
Screenshot: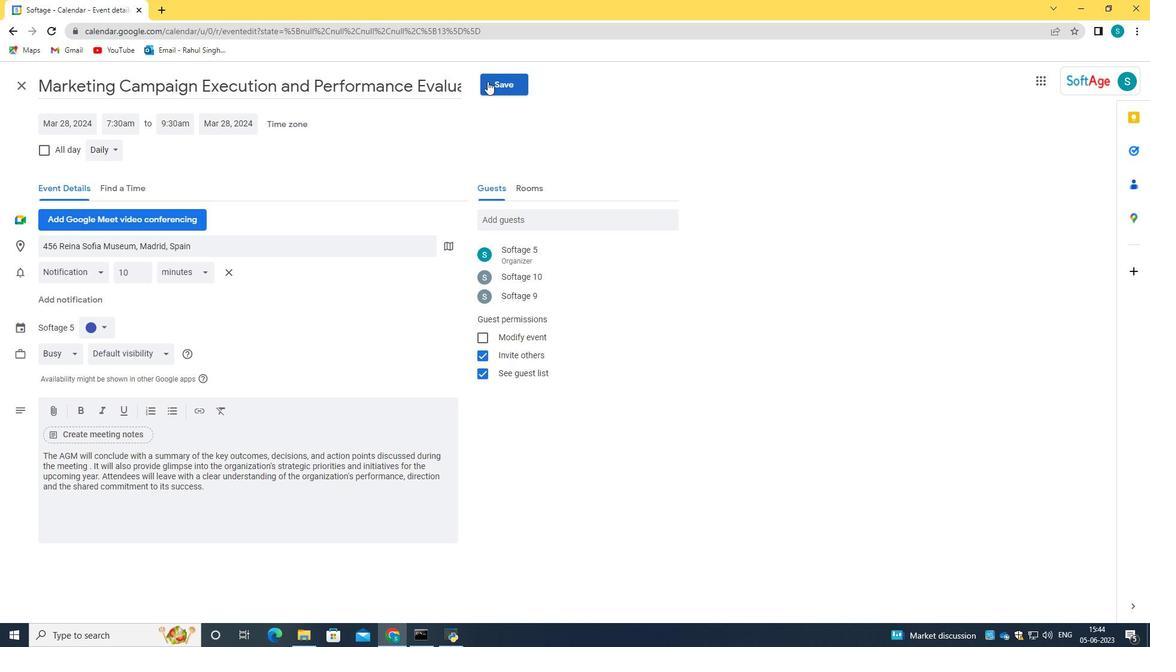 
Action: Mouse pressed left at (493, 81)
Screenshot: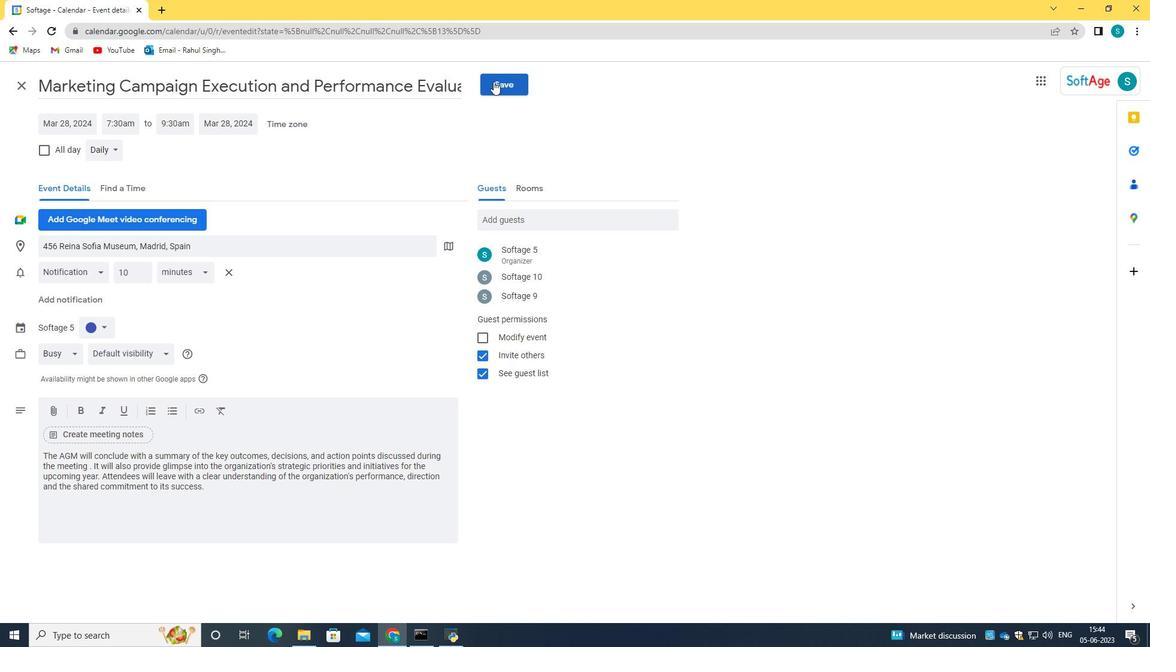 
Action: Mouse moved to (697, 375)
Screenshot: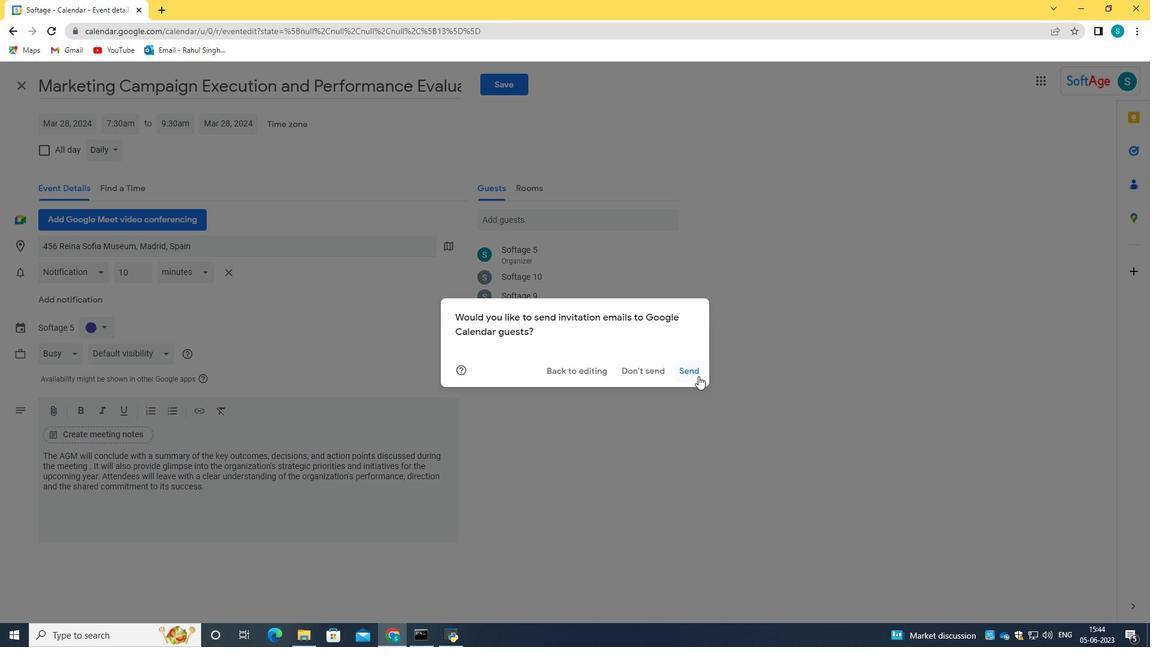 
Action: Mouse pressed left at (697, 375)
Screenshot: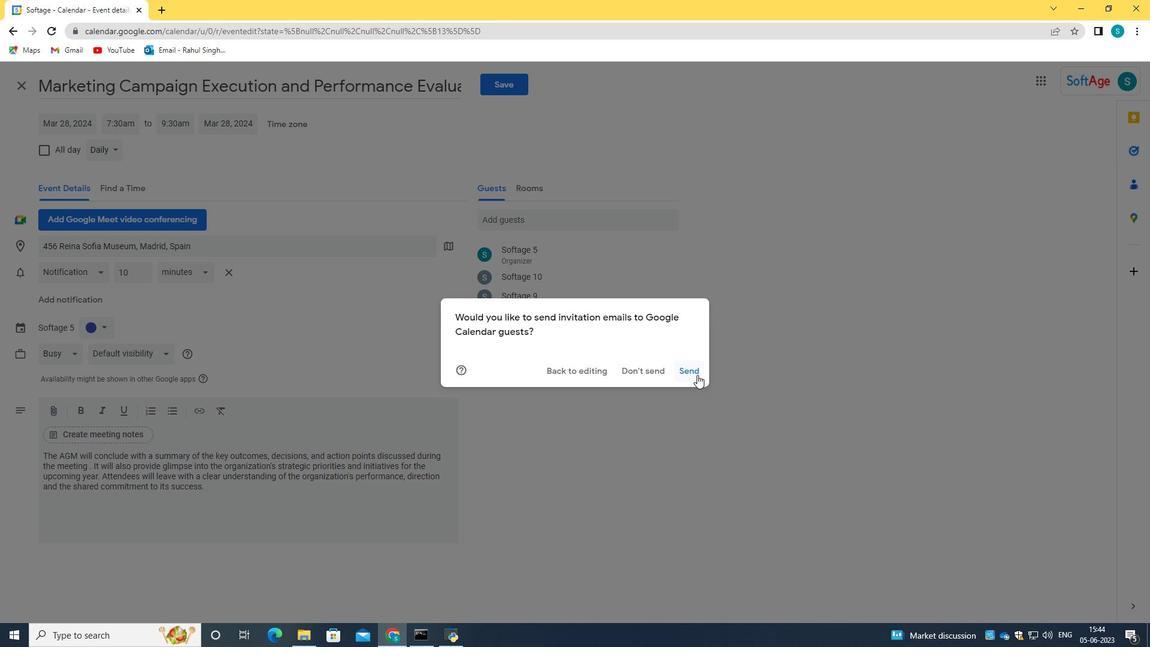 
